 Task: In the Contact  Gianna.Nelson@cbsnewyork.com, Create email and send with subject: 'Step into the Future: Discover Our Cutting-Edge Solution', and with mail content 'Good Day,_x000D_
Embrace the power of innovation. Our disruptive solution will propel your industry forward and position you as a leader in your field._x000D_
Best Regards', attach the document: Proposal.doc and insert image: visitingcard.jpg. Below Best Regards, write Twitter and insert the URL: 'twitter.com'. Mark checkbox to create task to follow up : In 3 business days . Logged in from softage.3@softage.net
Action: Mouse moved to (61, 66)
Screenshot: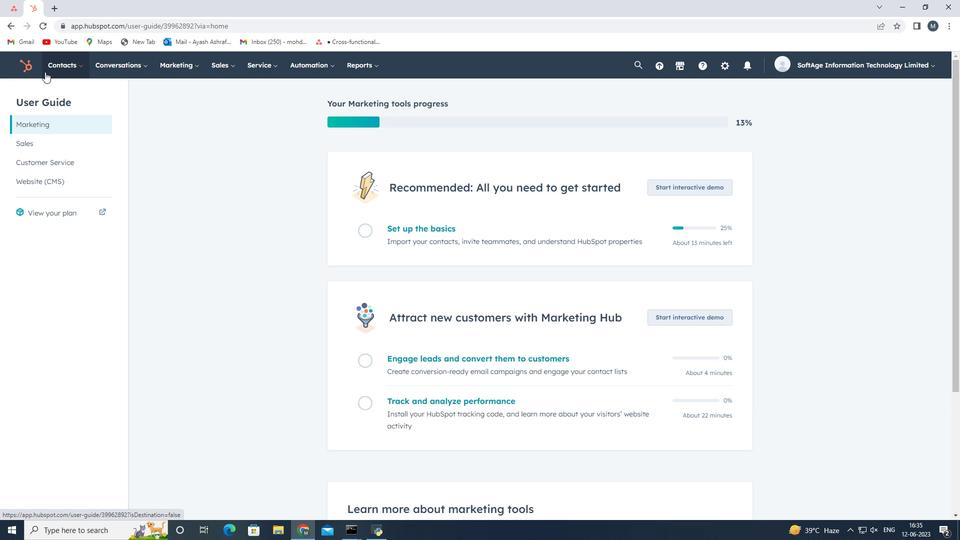
Action: Mouse pressed left at (61, 66)
Screenshot: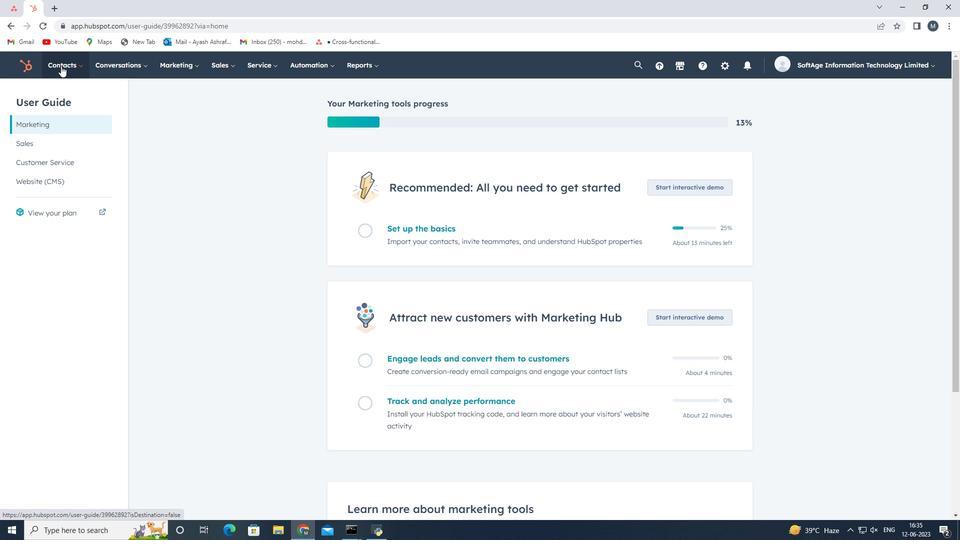 
Action: Mouse moved to (76, 93)
Screenshot: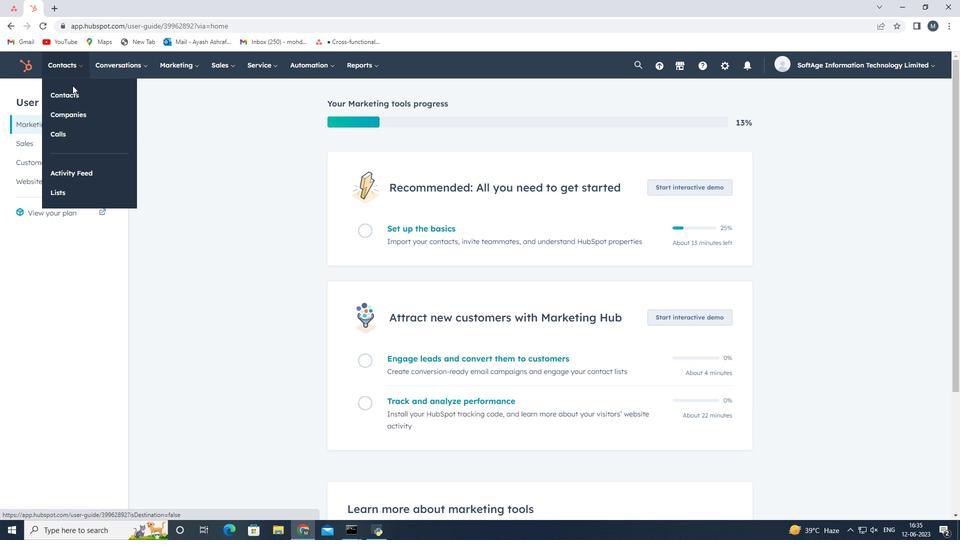 
Action: Mouse pressed left at (76, 93)
Screenshot: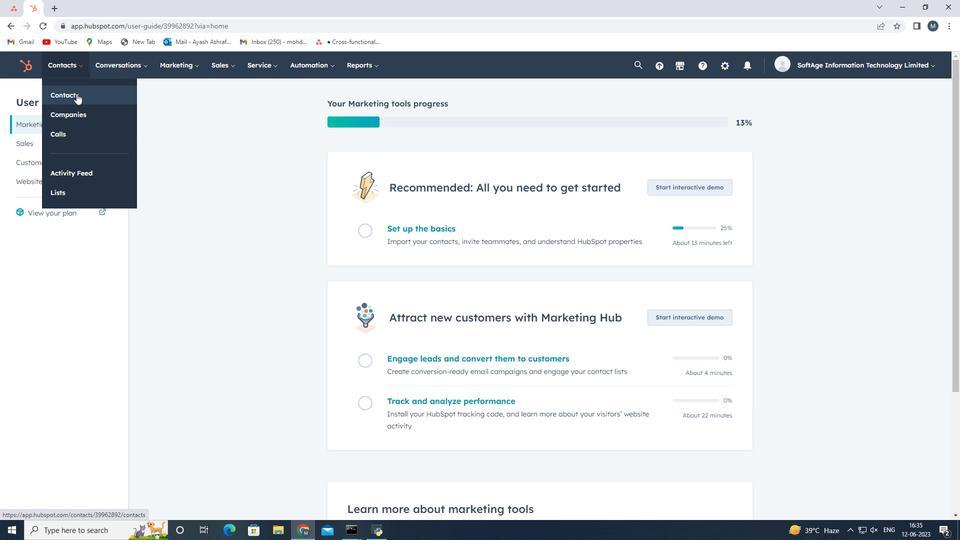 
Action: Mouse moved to (65, 179)
Screenshot: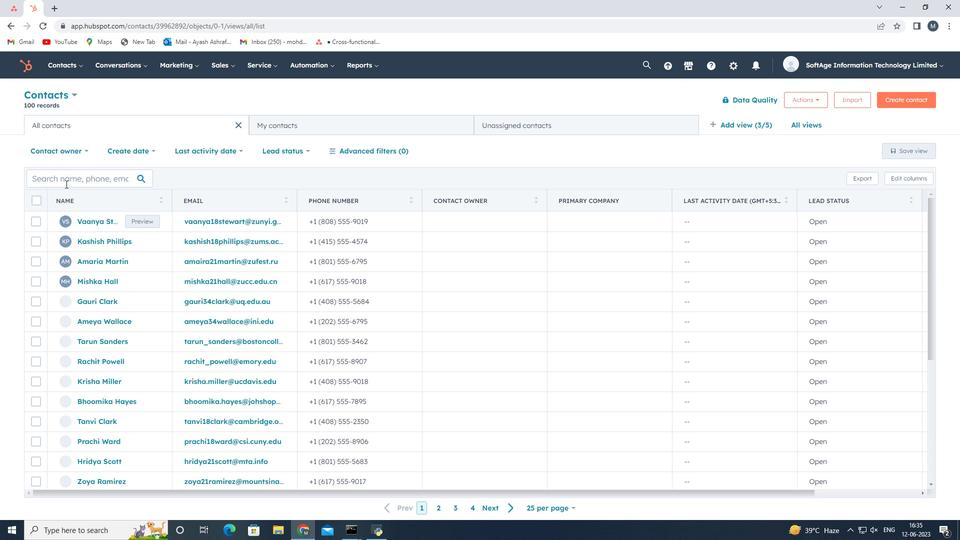 
Action: Mouse pressed left at (65, 179)
Screenshot: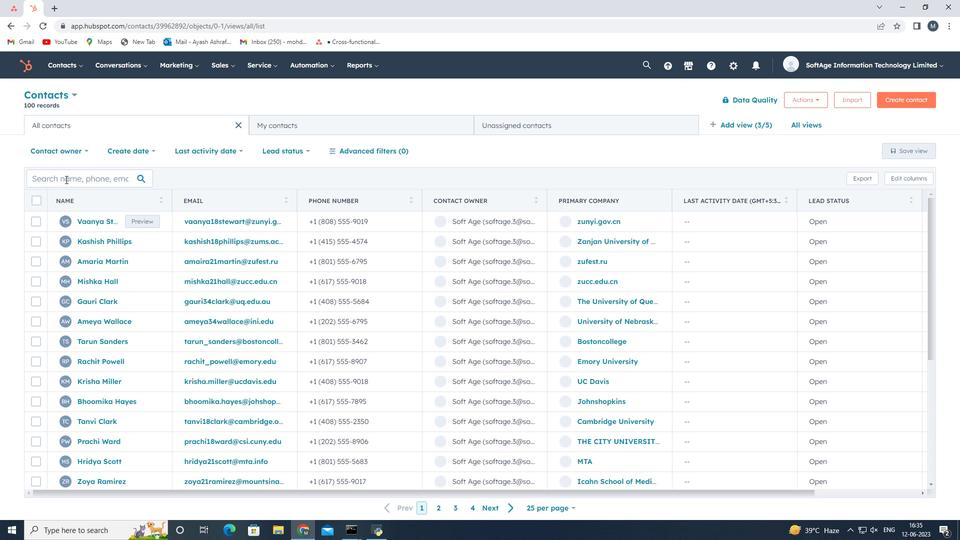 
Action: Key pressed <Key.shift>Gianna.<Key.shift>Nelson<Key.shift>@cbsnewyork.com
Screenshot: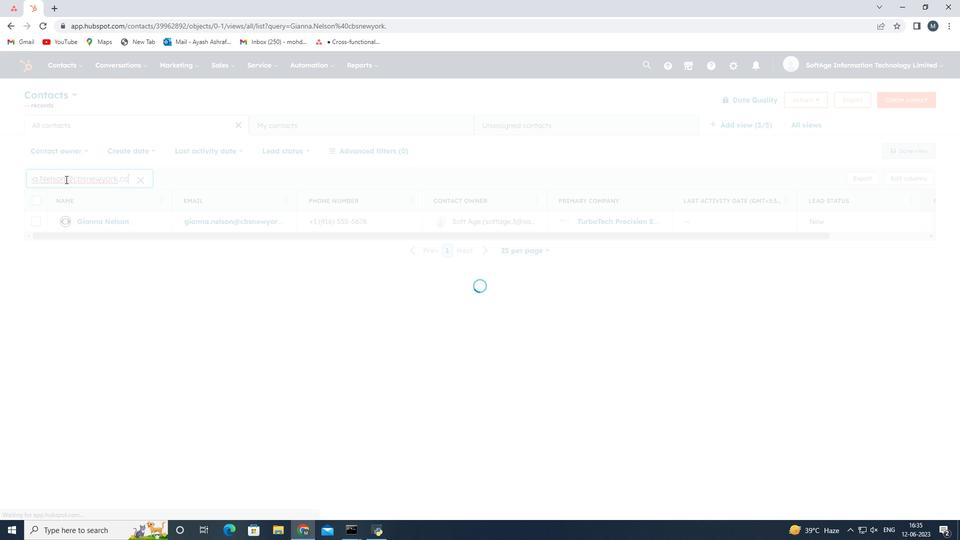 
Action: Mouse moved to (99, 225)
Screenshot: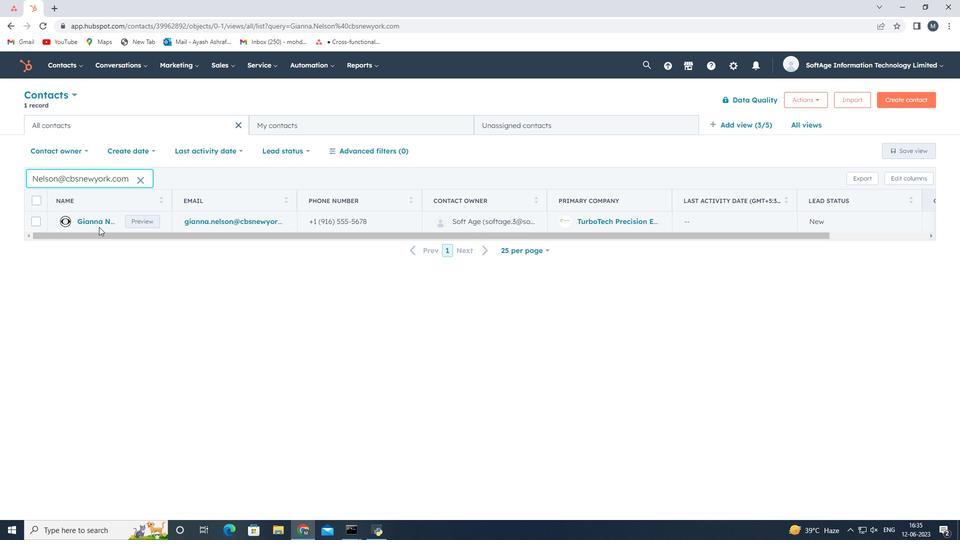 
Action: Mouse pressed left at (99, 225)
Screenshot: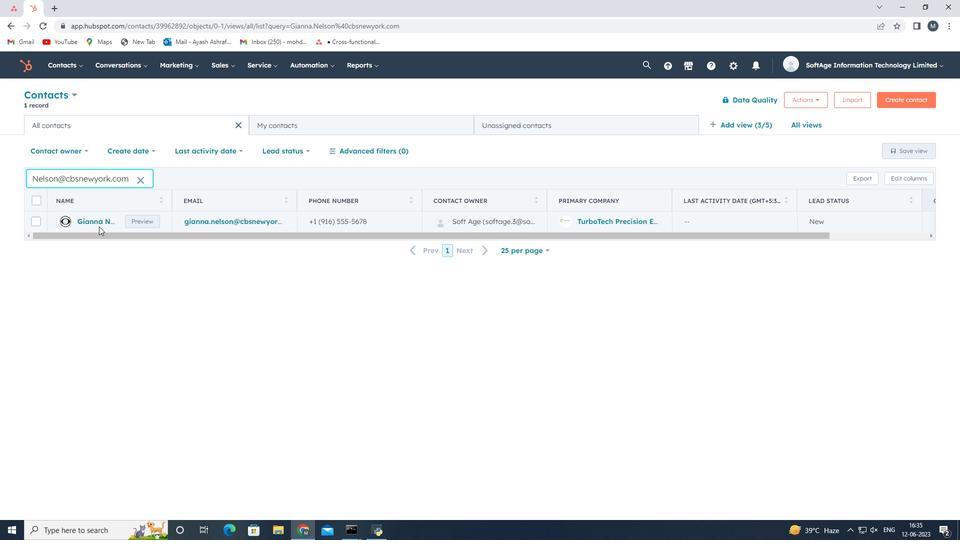 
Action: Mouse pressed left at (99, 225)
Screenshot: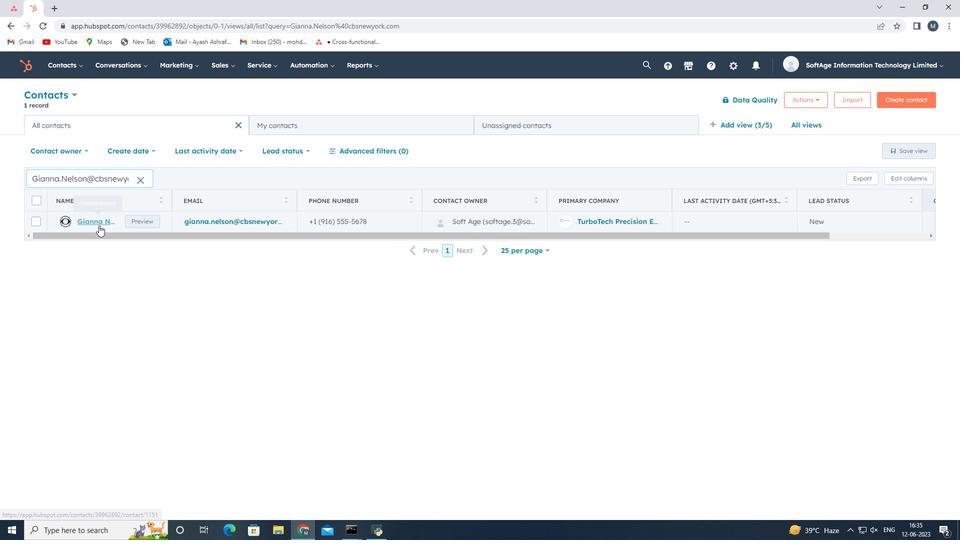 
Action: Mouse moved to (59, 183)
Screenshot: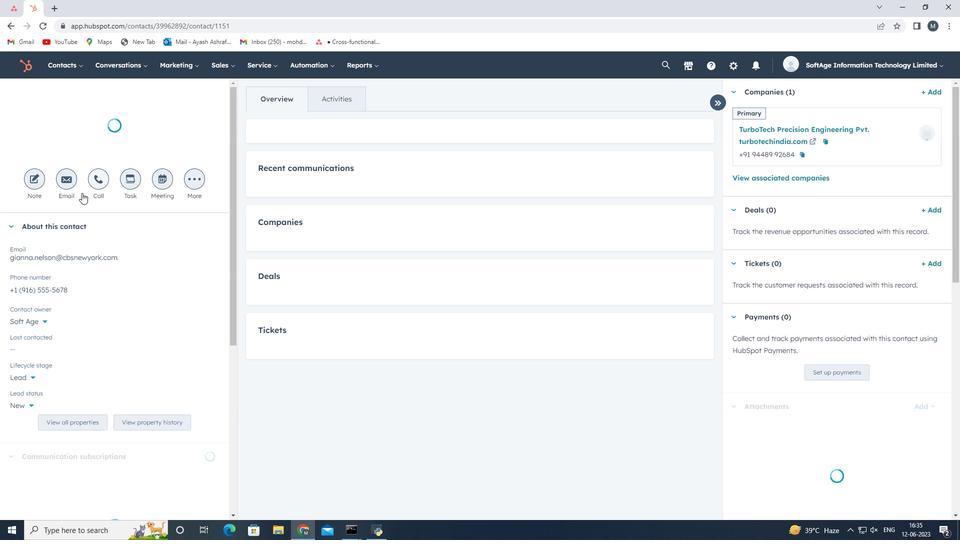
Action: Mouse pressed left at (59, 183)
Screenshot: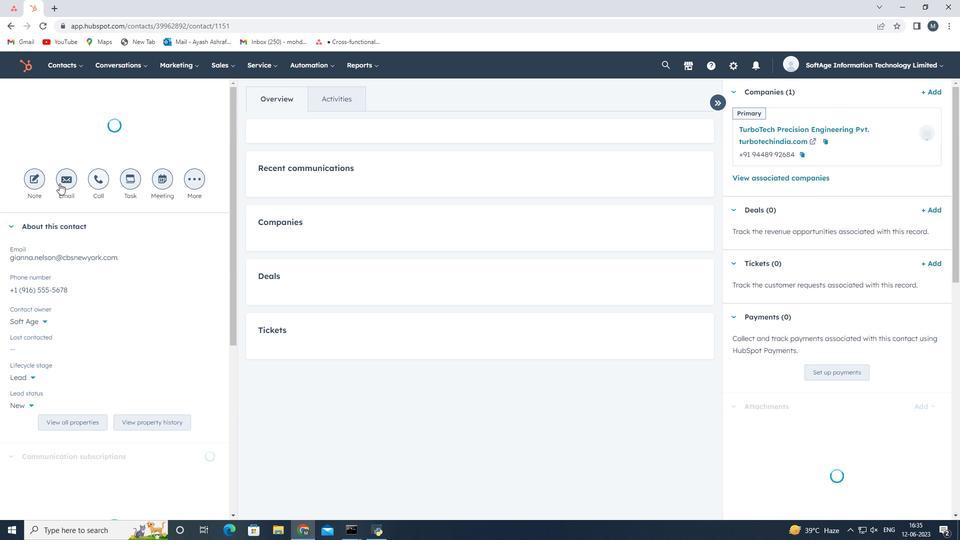 
Action: Mouse moved to (64, 195)
Screenshot: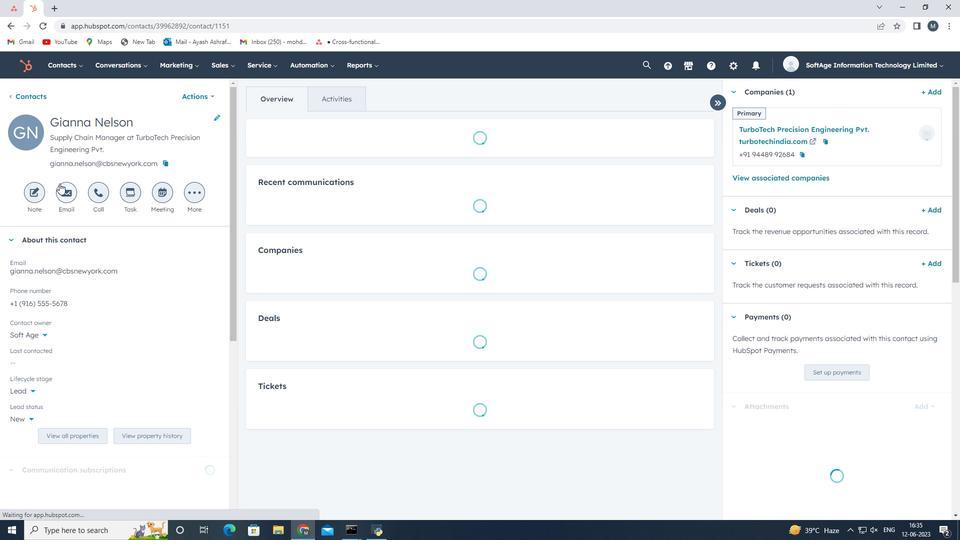 
Action: Mouse pressed left at (64, 195)
Screenshot: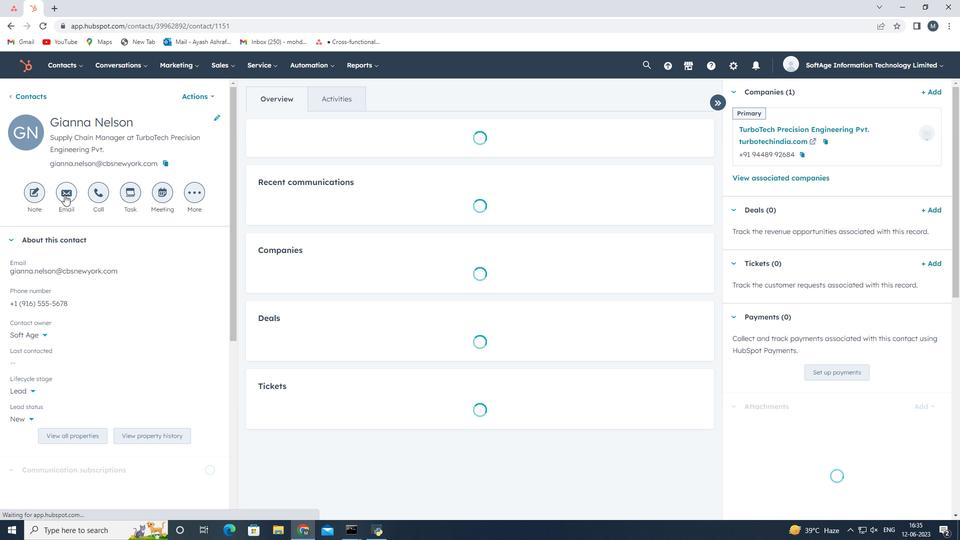 
Action: Mouse moved to (844, 322)
Screenshot: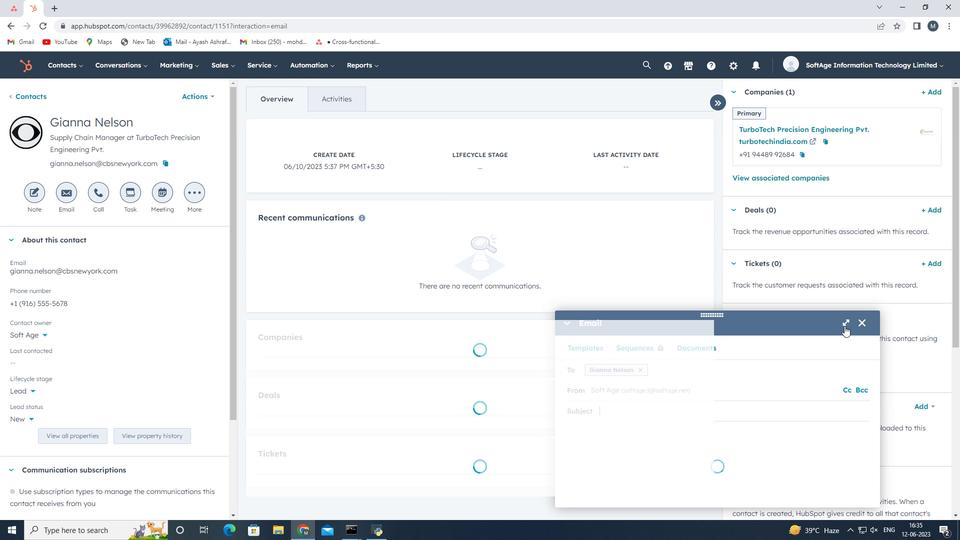 
Action: Mouse pressed left at (844, 322)
Screenshot: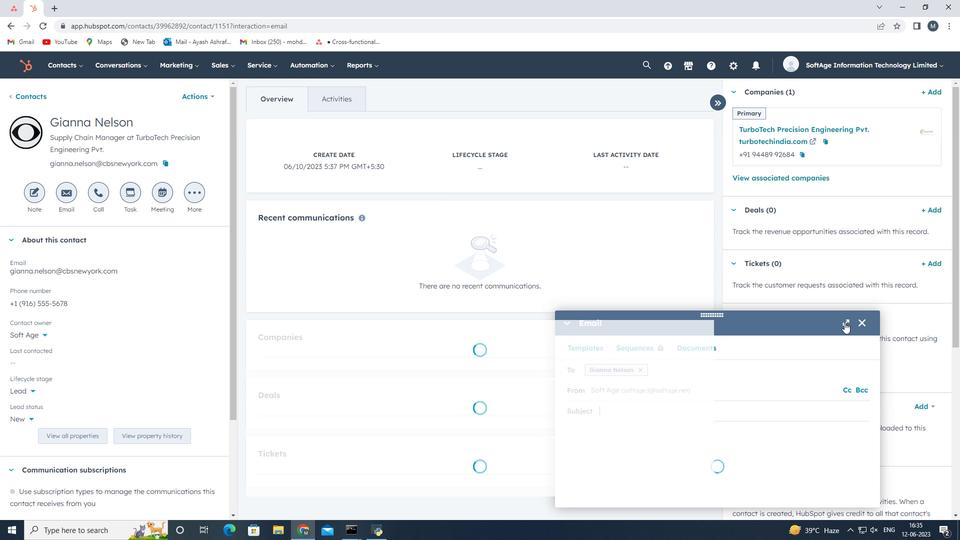 
Action: Mouse moved to (621, 339)
Screenshot: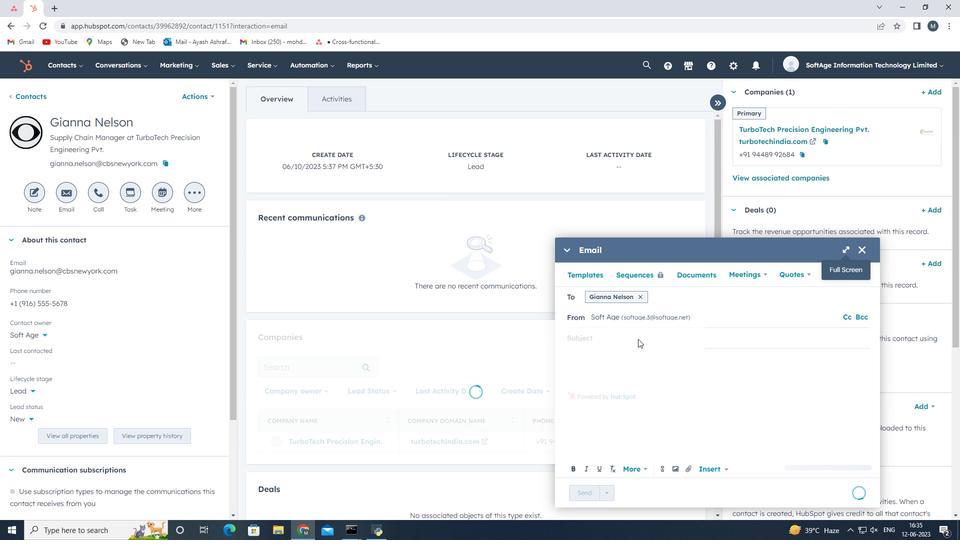 
Action: Mouse pressed left at (621, 339)
Screenshot: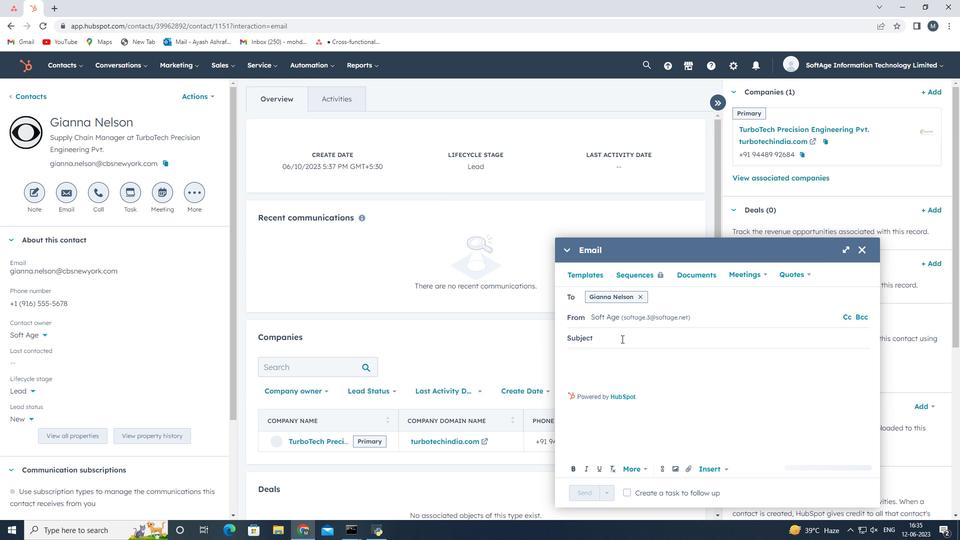 
Action: Key pressed <Key.shift><Key.shift>Step<Key.space>into<Key.space>the<Key.space><Key.shift>Future<Key.shift_r><Key.shift_r><Key.shift_r>:<Key.space><Key.shift>Discover<Key.space><Key.shift>Our<Key.space><Key.shift>Cuttinf<Key.backspace>g<Key.space><Key.backspace>-<Key.shift>Edge<Key.space><Key.shift>Solution
Screenshot: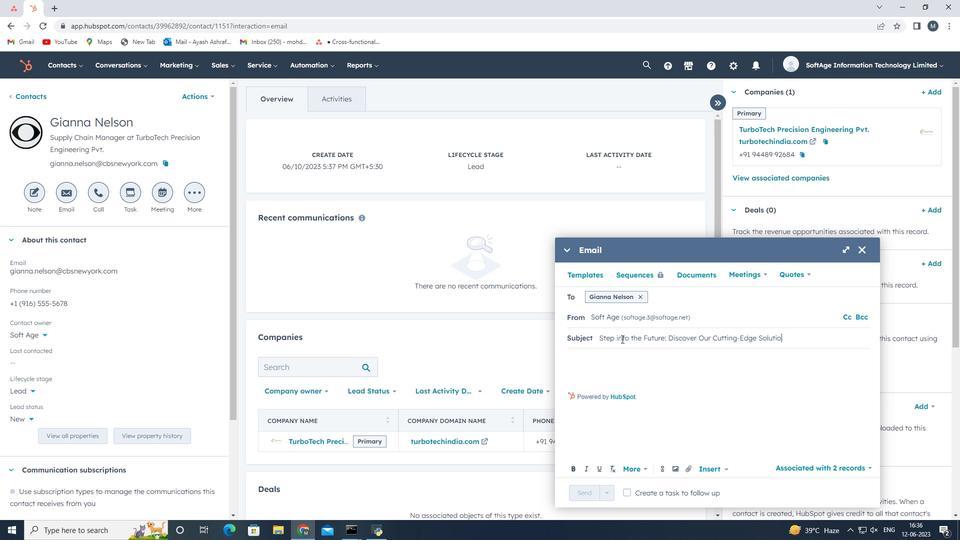 
Action: Mouse moved to (601, 357)
Screenshot: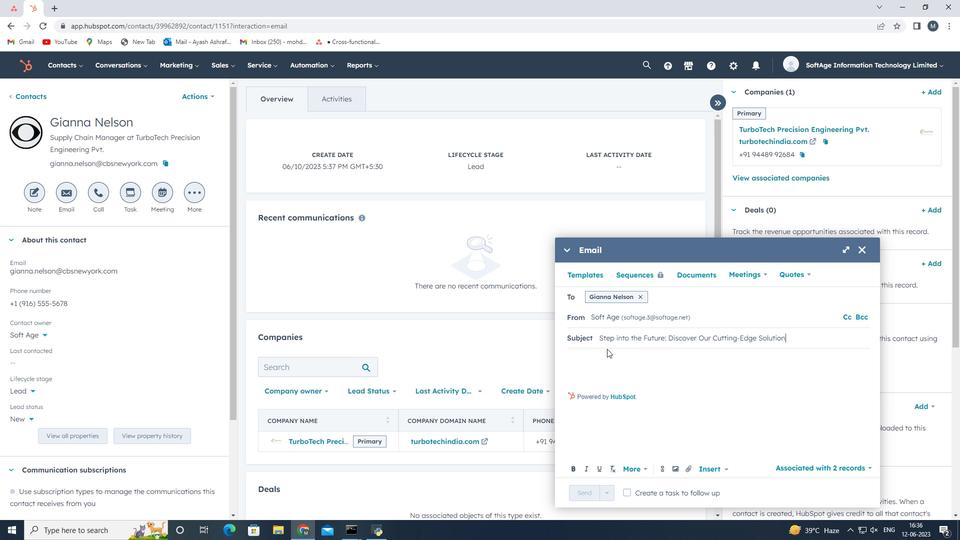 
Action: Mouse pressed left at (601, 357)
Screenshot: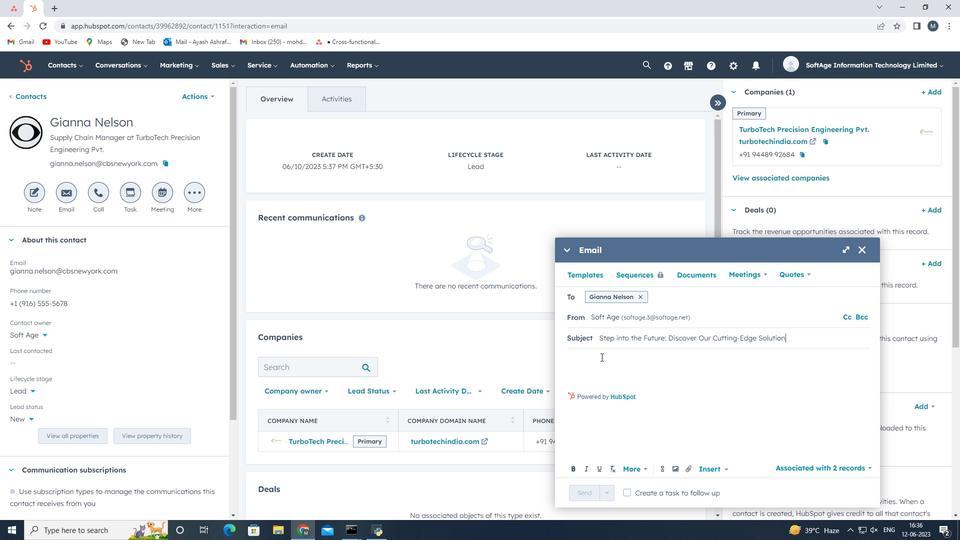 
Action: Key pressed <Key.shift><Key.shift><Key.shift><Key.shift>Good<Key.space><Key.shift>Day,<Key.enter><Key.shift><Key.shift><Key.shift><Key.shift><Key.shift>Embrance<Key.space>the<Key.space>ower<Key.space>
Screenshot: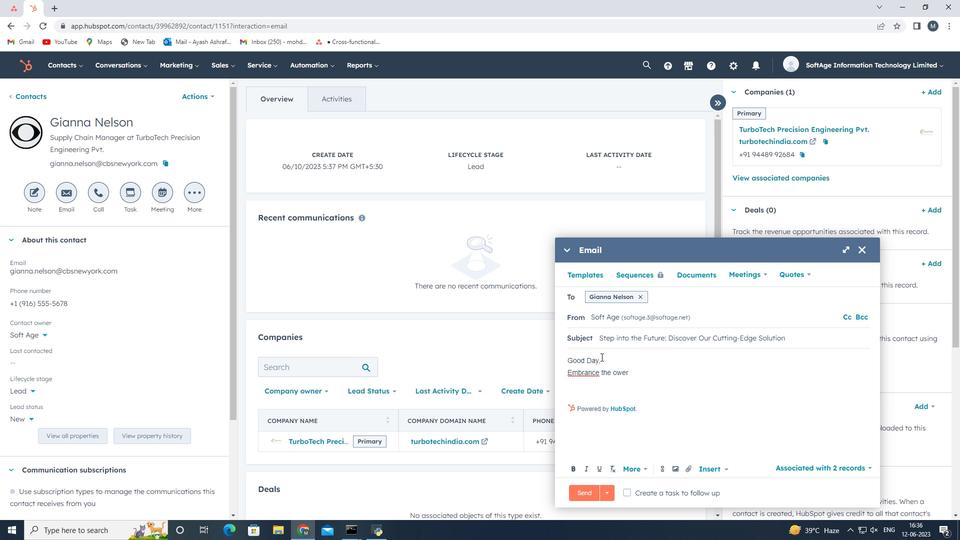 
Action: Mouse moved to (589, 372)
Screenshot: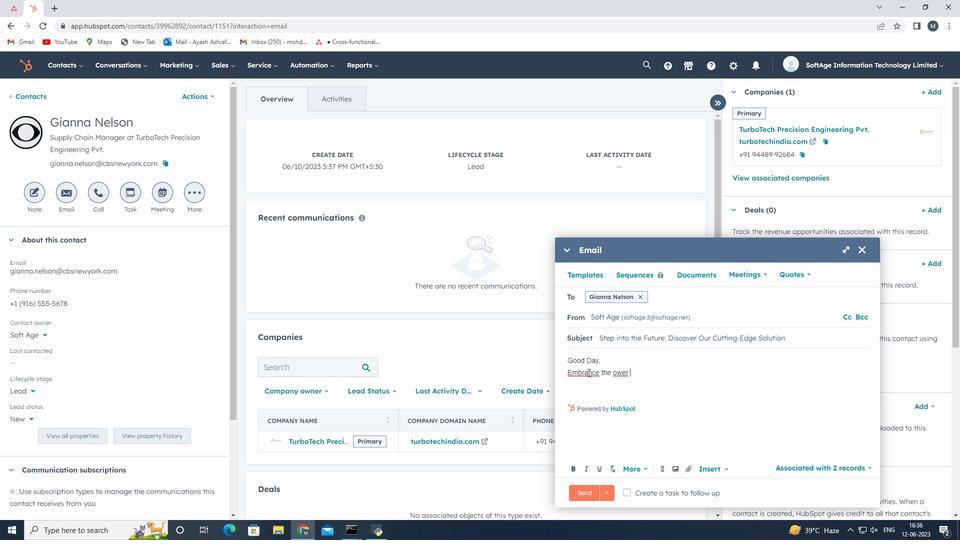 
Action: Mouse pressed left at (589, 372)
Screenshot: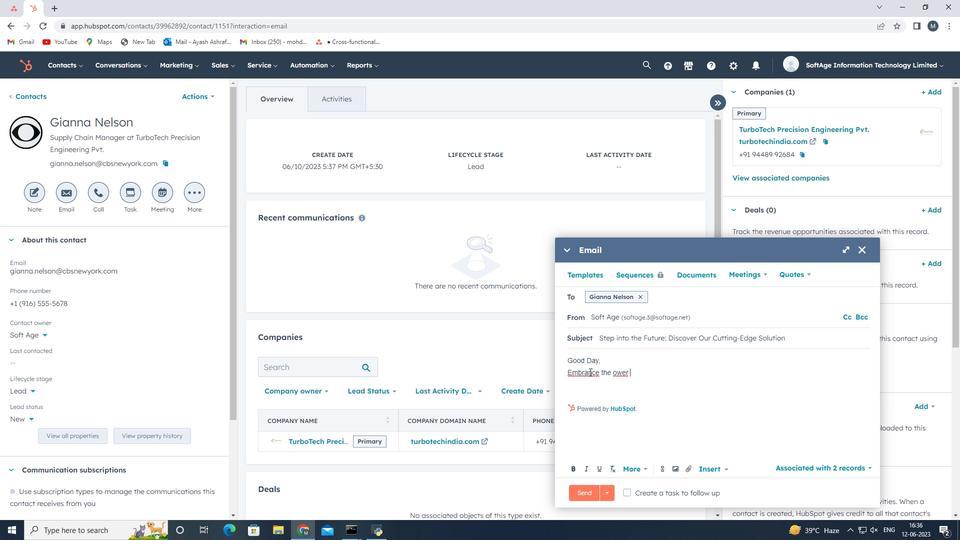 
Action: Mouse moved to (617, 386)
Screenshot: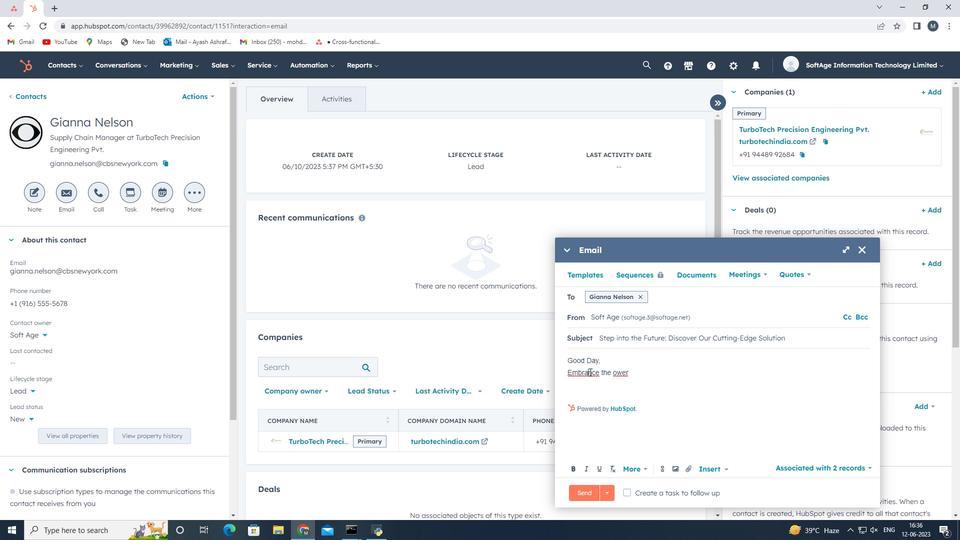 
Action: Key pressed <Key.right><Key.backspace>
Screenshot: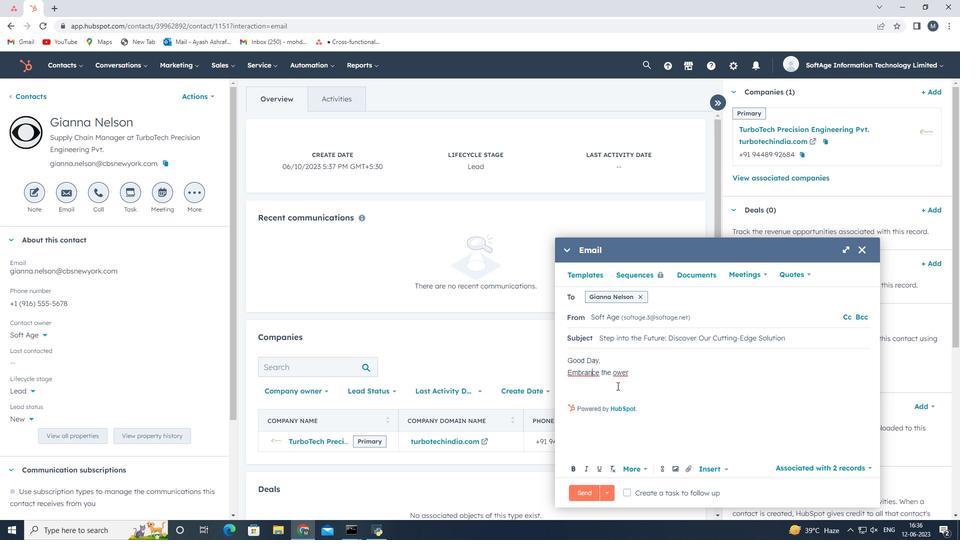 
Action: Mouse moved to (612, 372)
Screenshot: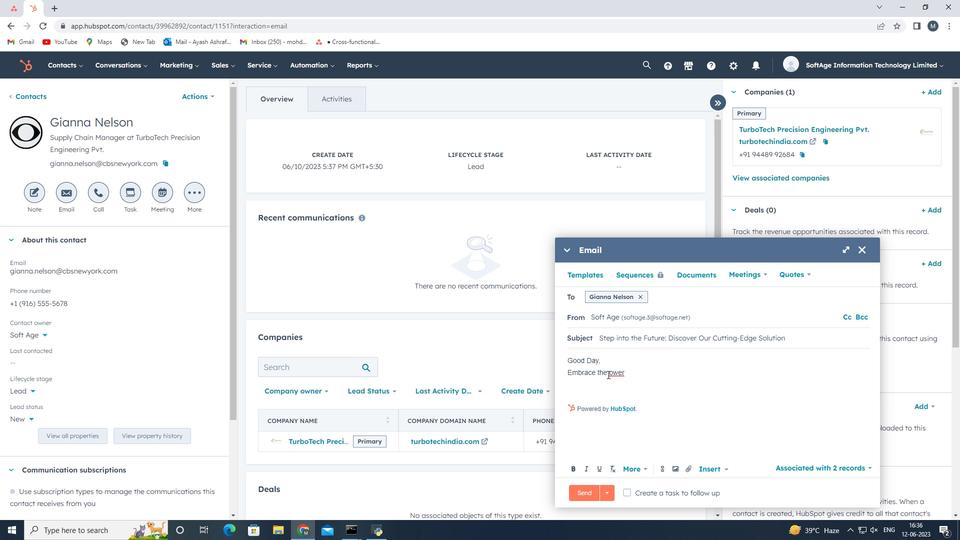 
Action: Mouse pressed left at (612, 372)
Screenshot: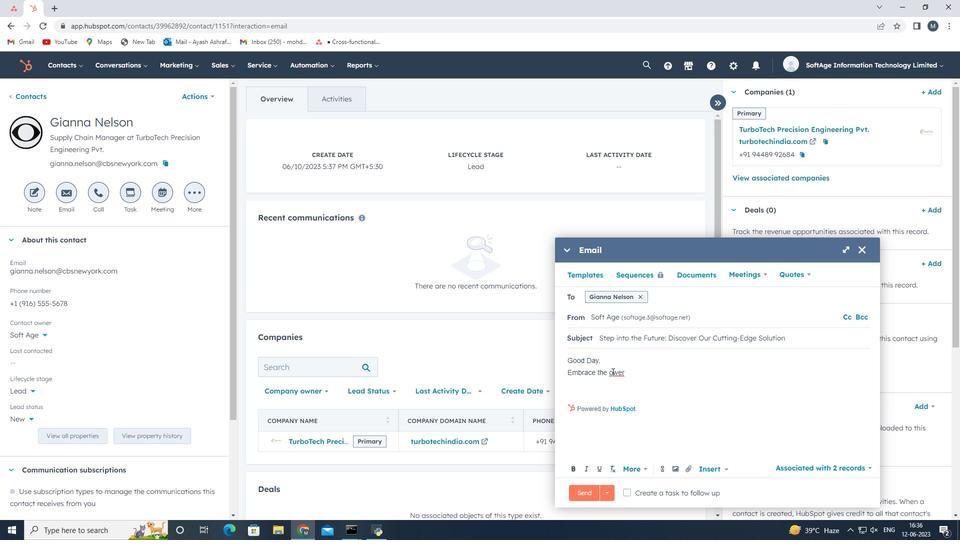 
Action: Mouse moved to (615, 381)
Screenshot: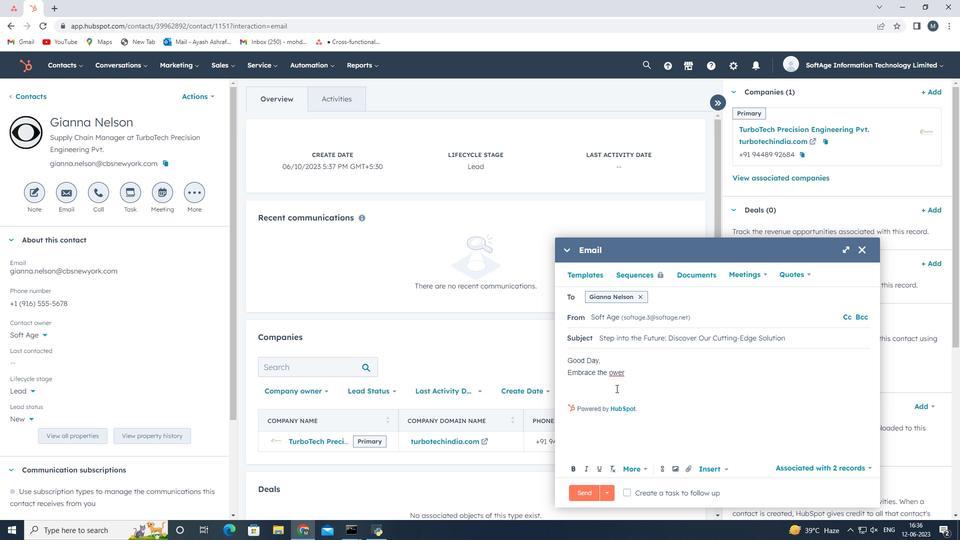 
Action: Key pressed <Key.left>p<Key.right><Key.right><Key.right><Key.right><Key.space>of<Key.space>innovation.<Key.space><Key.shift>Our<Key.space><Key.shift>Dis<Key.backspace><Key.backspace><Key.backspace>sisruptive<Key.space>solution<Key.space>will<Key.space>propel<Key.space>your<Key.space>industry<Key.space>forward<Key.space>and<Key.space>position<Key.space>you<Key.space>as<Key.space>a<Key.space>leader<Key.space>in<Key.space>yor<Key.space><Key.backspace><Key.backspace>ur<Key.space>field.
Screenshot: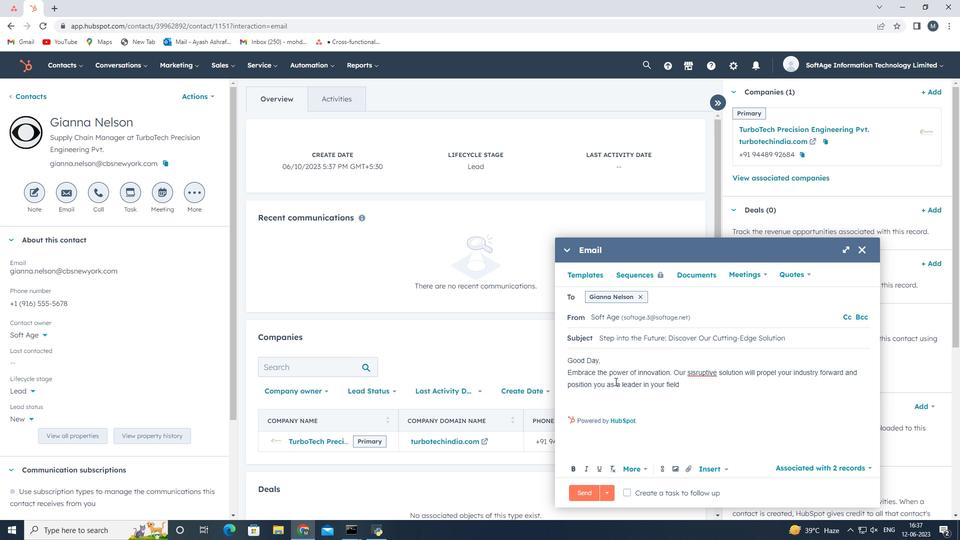 
Action: Mouse moved to (689, 373)
Screenshot: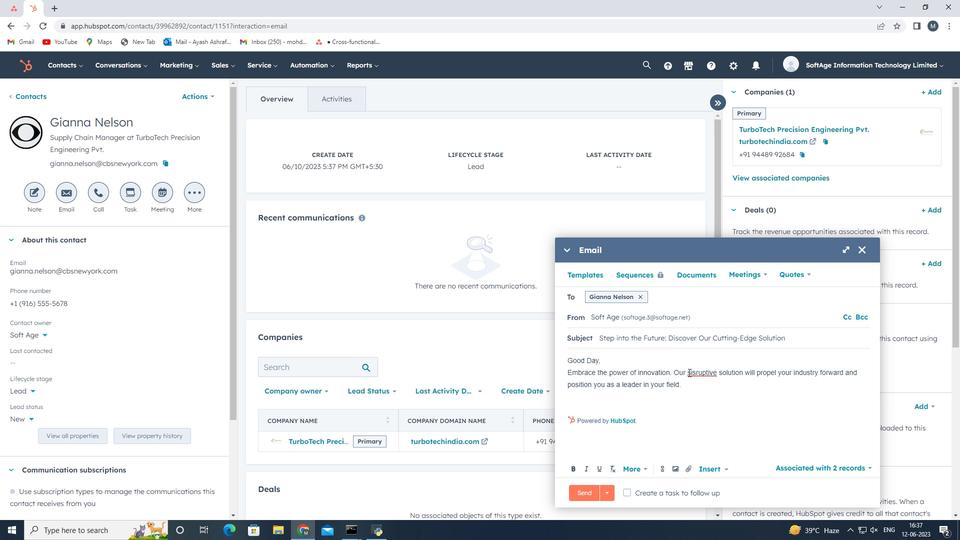 
Action: Mouse pressed left at (689, 373)
Screenshot: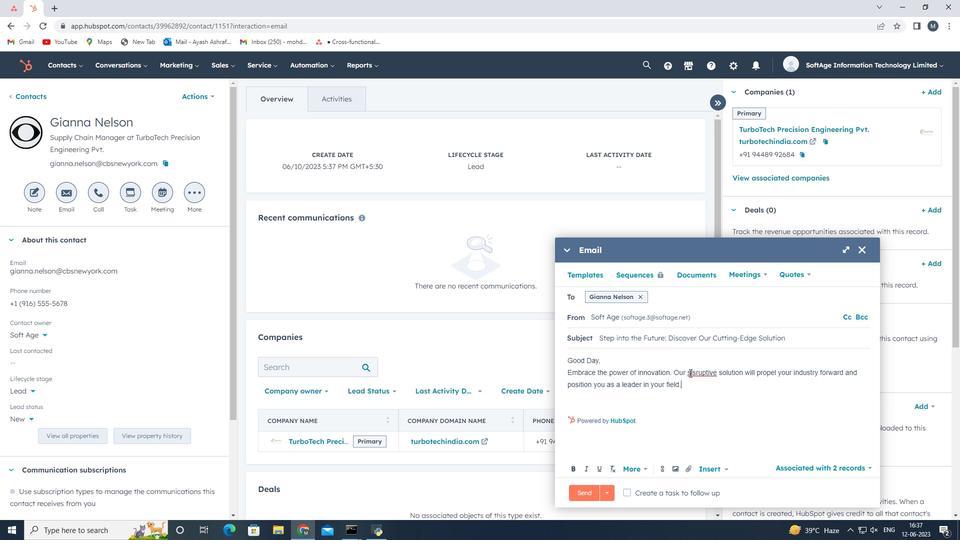 
Action: Mouse moved to (679, 385)
Screenshot: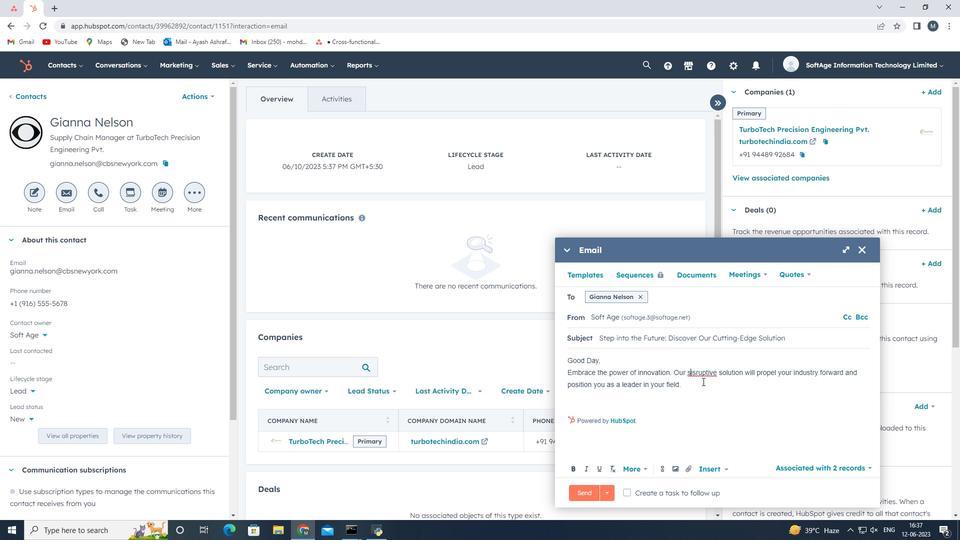 
Action: Key pressed <Key.backspace>d
Screenshot: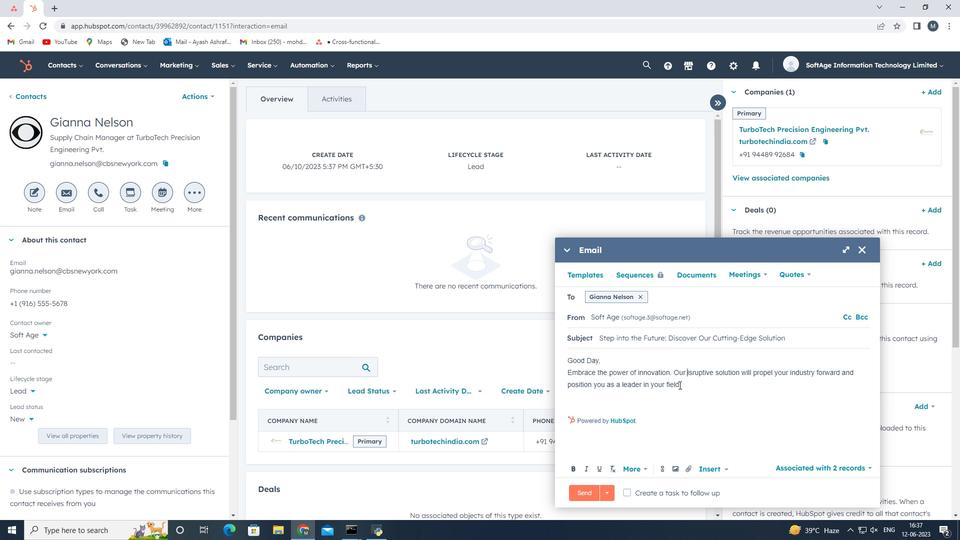 
Action: Mouse moved to (684, 383)
Screenshot: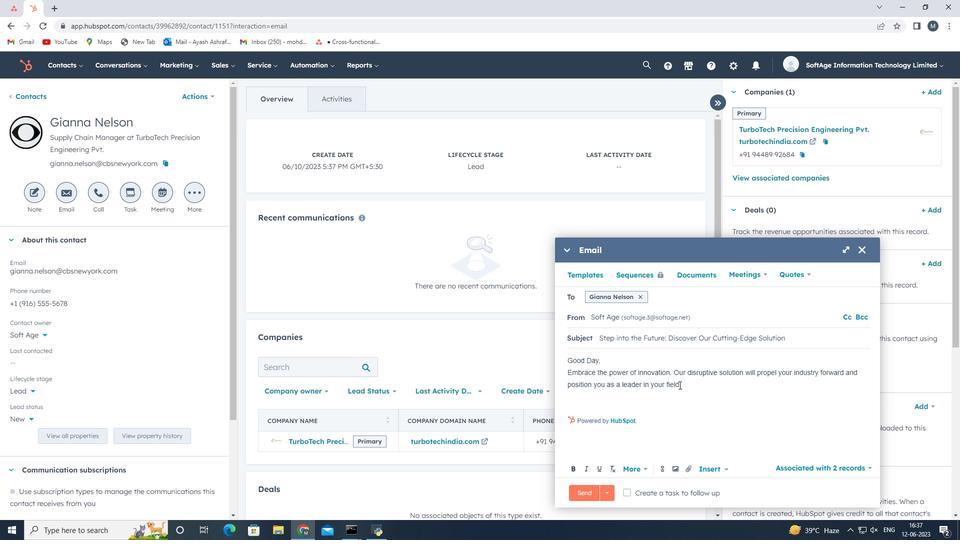 
Action: Mouse pressed left at (684, 383)
Screenshot: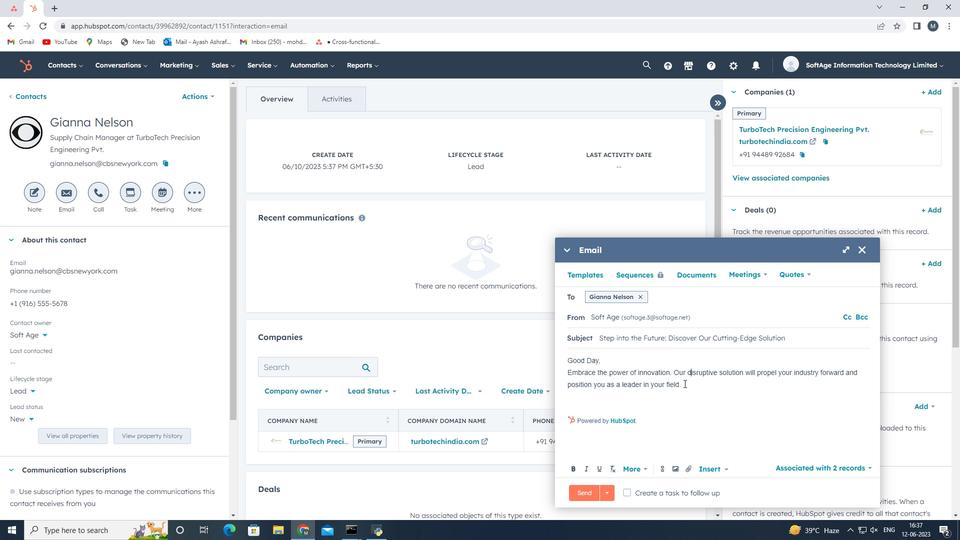 
Action: Key pressed <Key.enter><Key.enter><Key.shift>Best<Key.space><Key.shift>Regards<Key.enter>
Screenshot: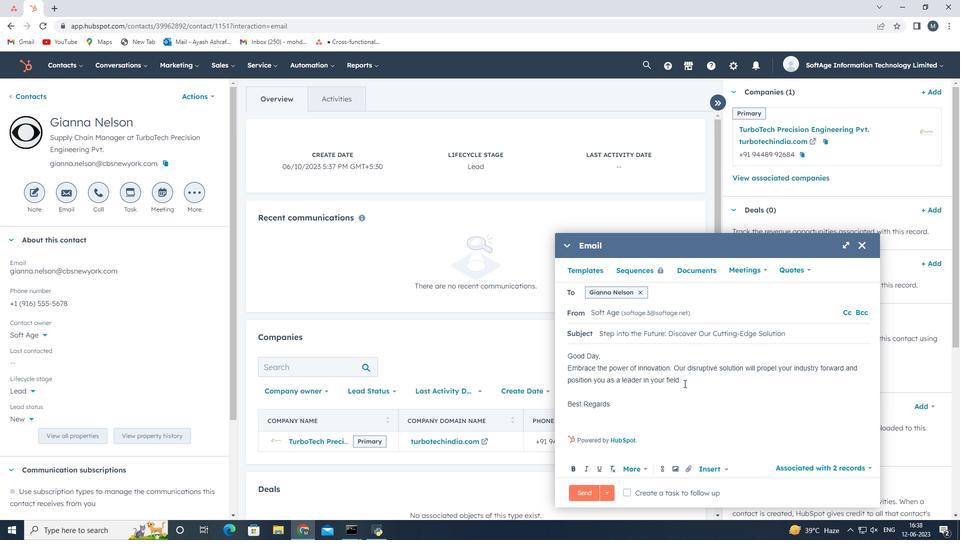 
Action: Mouse moved to (662, 469)
Screenshot: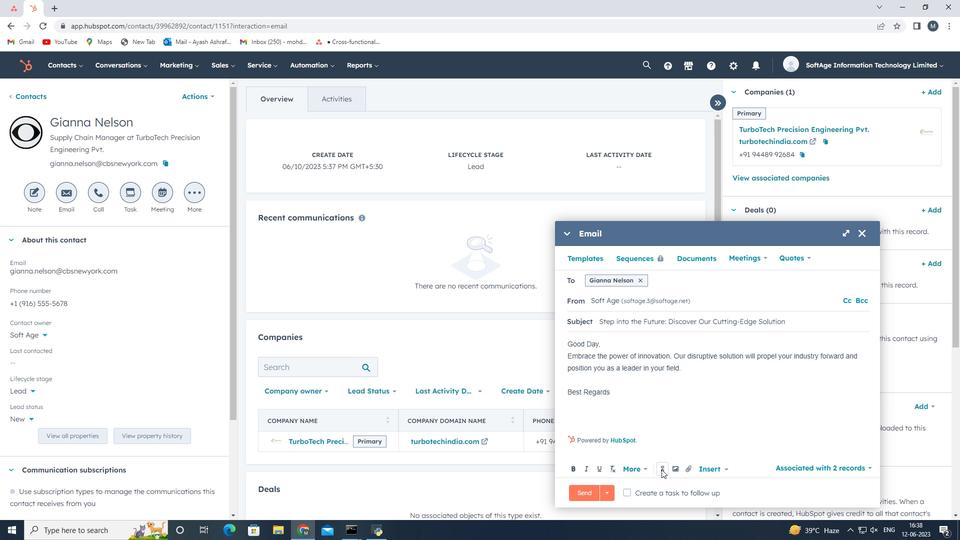 
Action: Mouse pressed left at (662, 469)
Screenshot: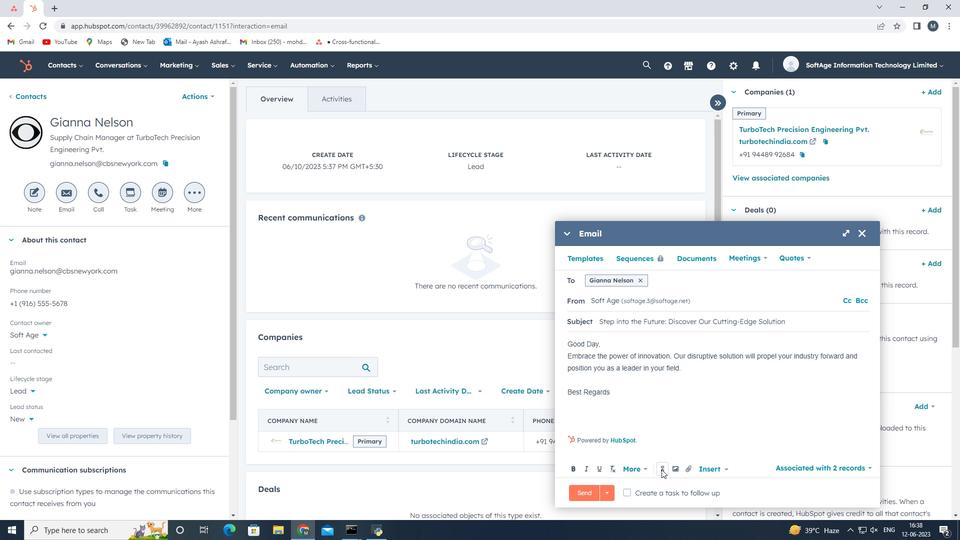 
Action: Mouse moved to (693, 350)
Screenshot: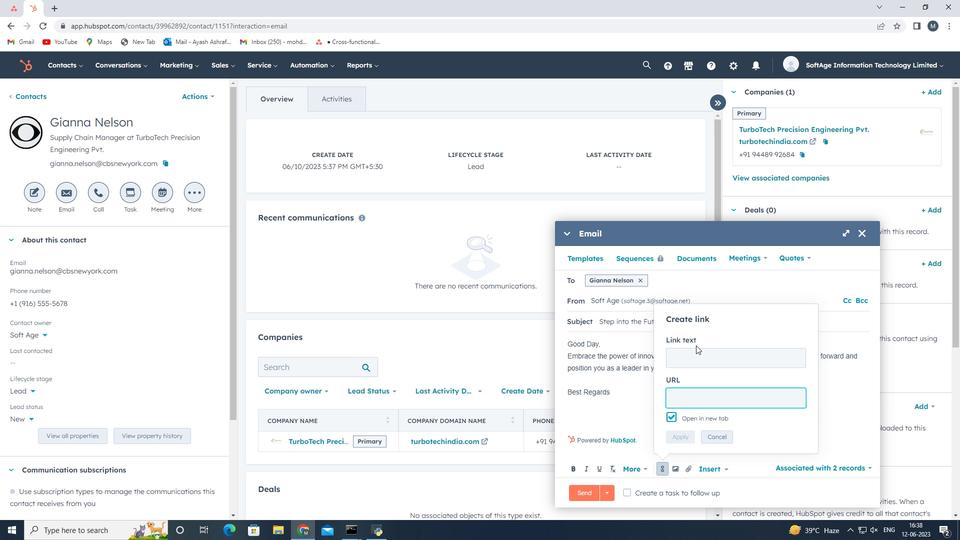 
Action: Mouse pressed left at (693, 350)
Screenshot: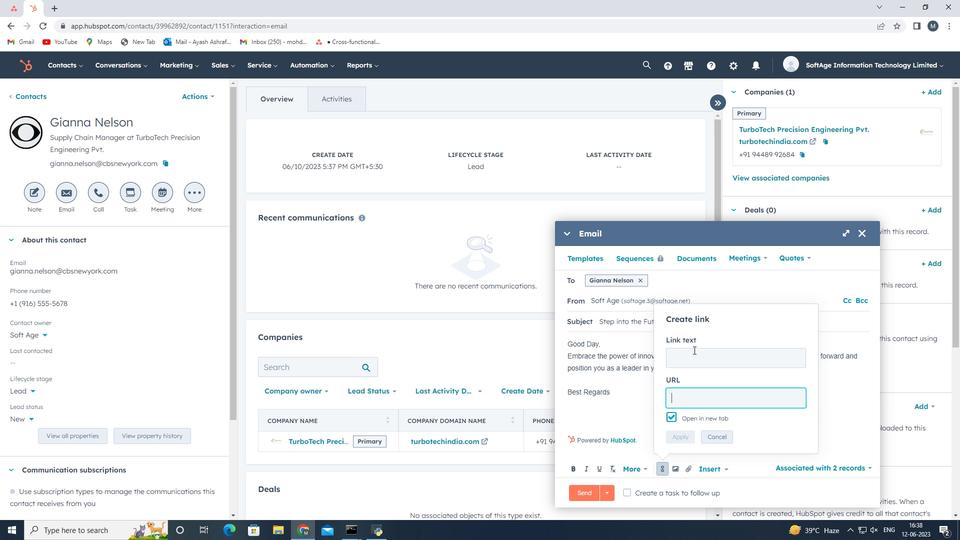 
Action: Key pressed <Key.shift><Key.shift><Key.shift><Key.shift><Key.shift><Key.shift><Key.shift><Key.shift><Key.shift><Key.shift><Key.shift><Key.shift><Key.shift><Key.shift><Key.shift><Key.shift><Key.shift><Key.shift>Twitter
Screenshot: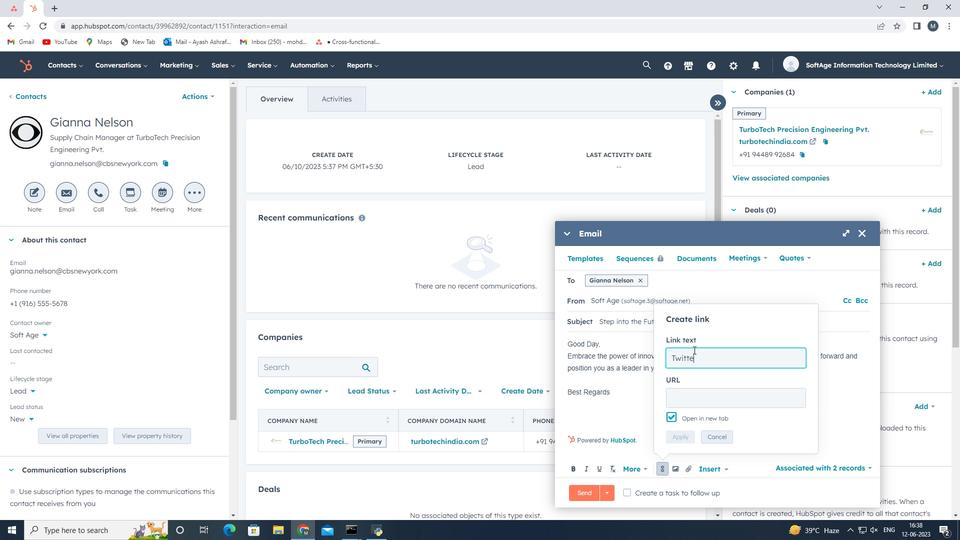 
Action: Mouse moved to (689, 405)
Screenshot: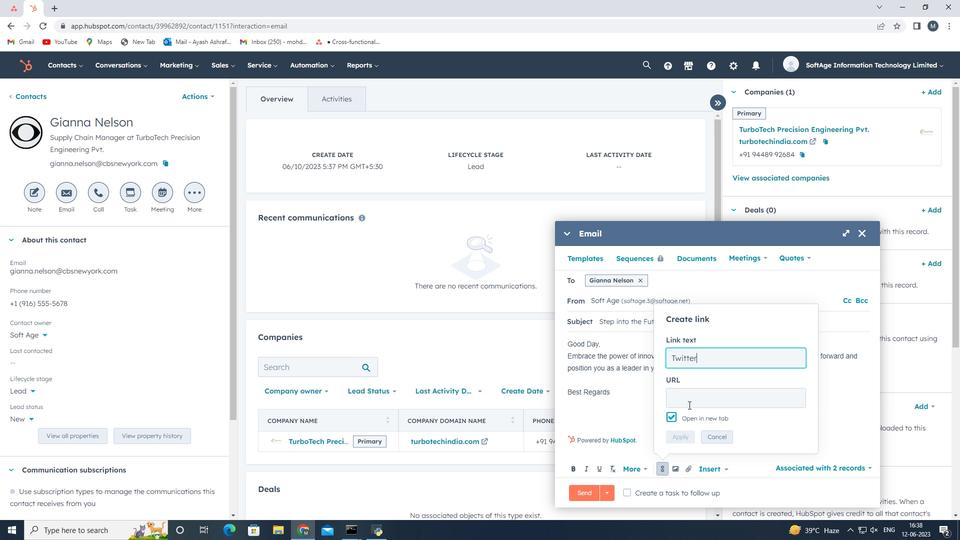 
Action: Mouse pressed left at (689, 405)
Screenshot: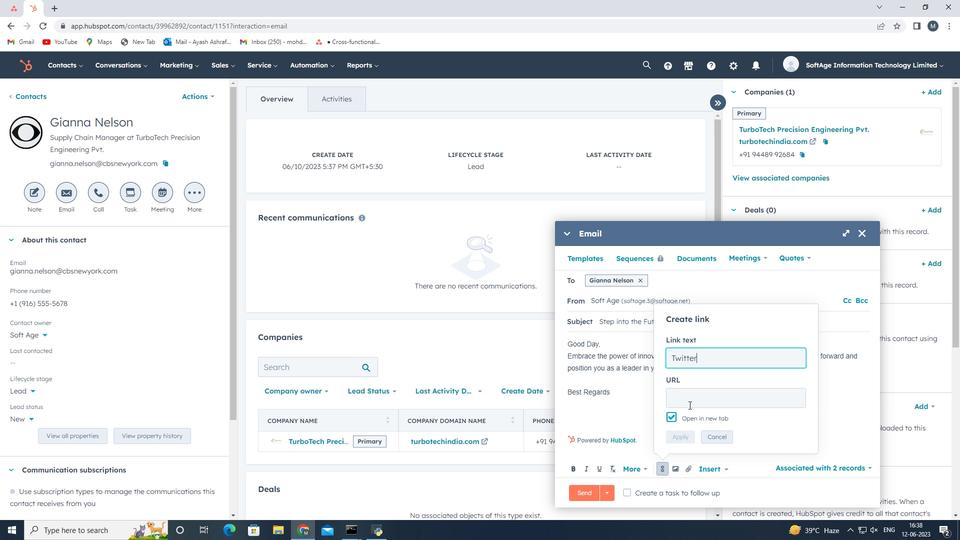 
Action: Key pressed iet<Key.backspace><Key.backspace><Key.backspace>twitter.com
Screenshot: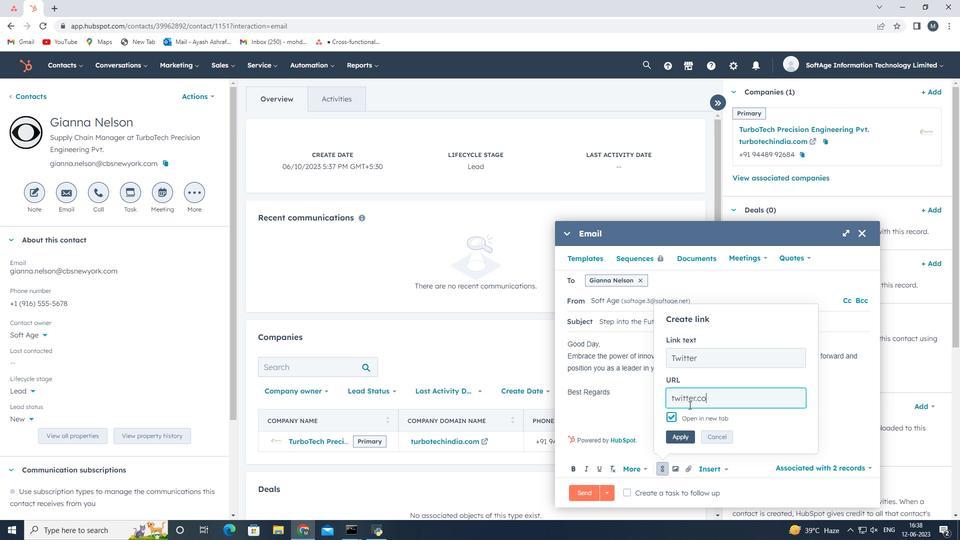 
Action: Mouse moved to (672, 437)
Screenshot: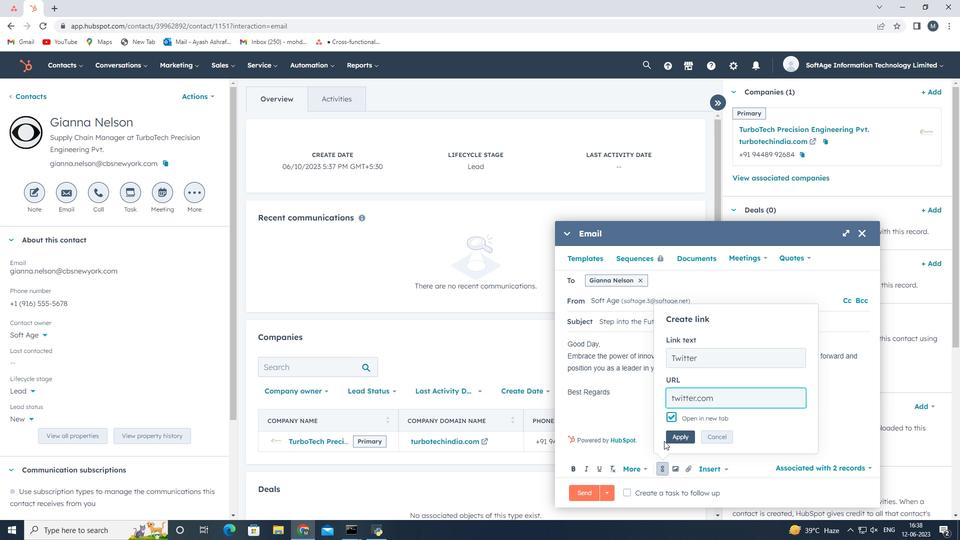 
Action: Mouse pressed left at (672, 437)
Screenshot: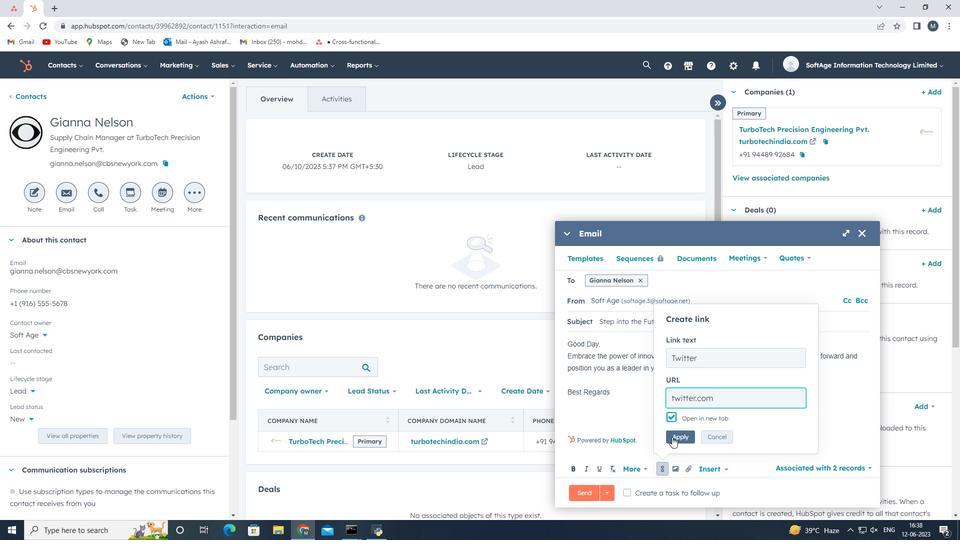 
Action: Mouse moved to (620, 425)
Screenshot: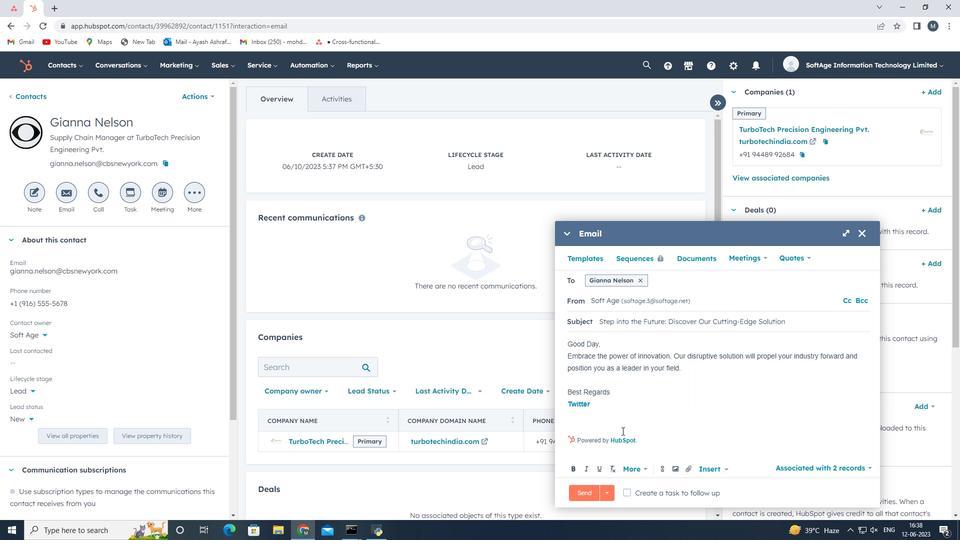 
Action: Key pressed <Key.enter><Key.enter>
Screenshot: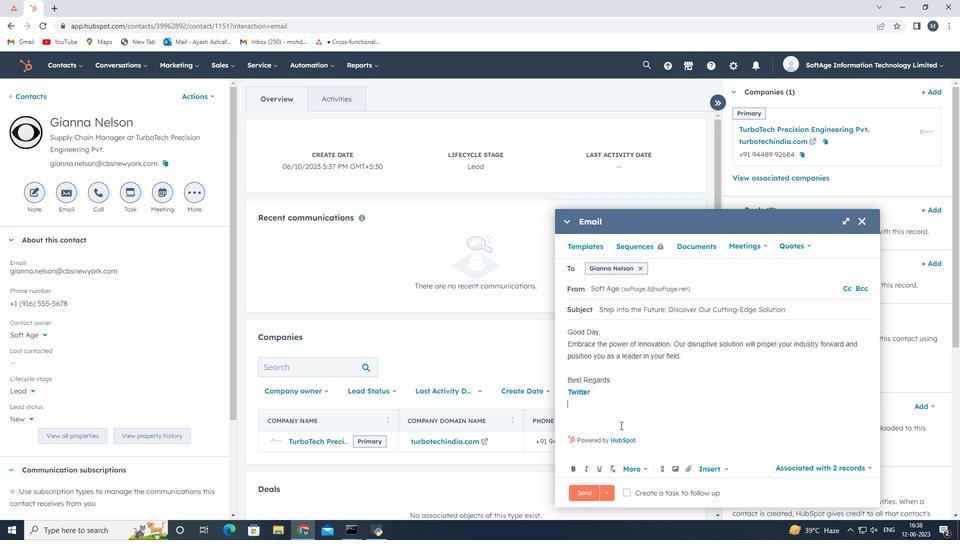 
Action: Mouse moved to (690, 468)
Screenshot: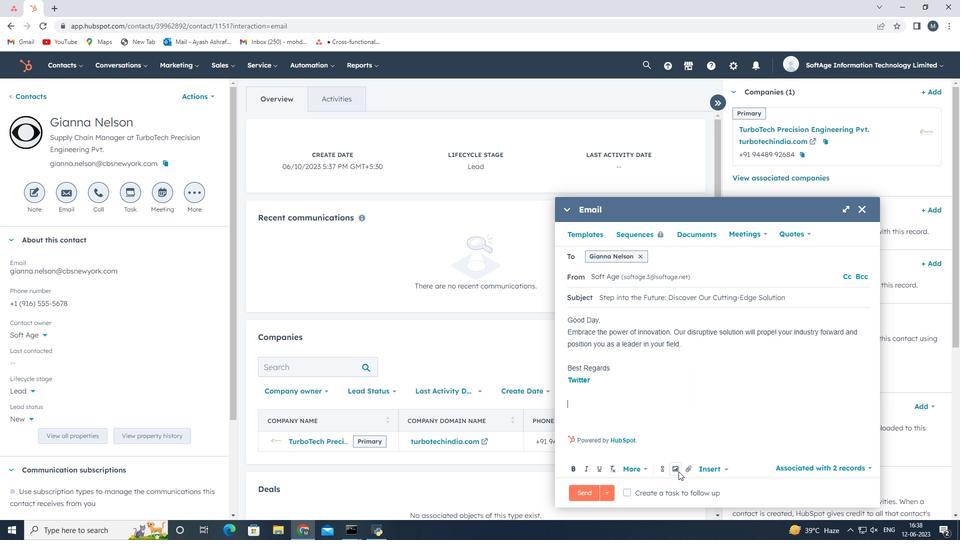 
Action: Mouse pressed left at (690, 468)
Screenshot: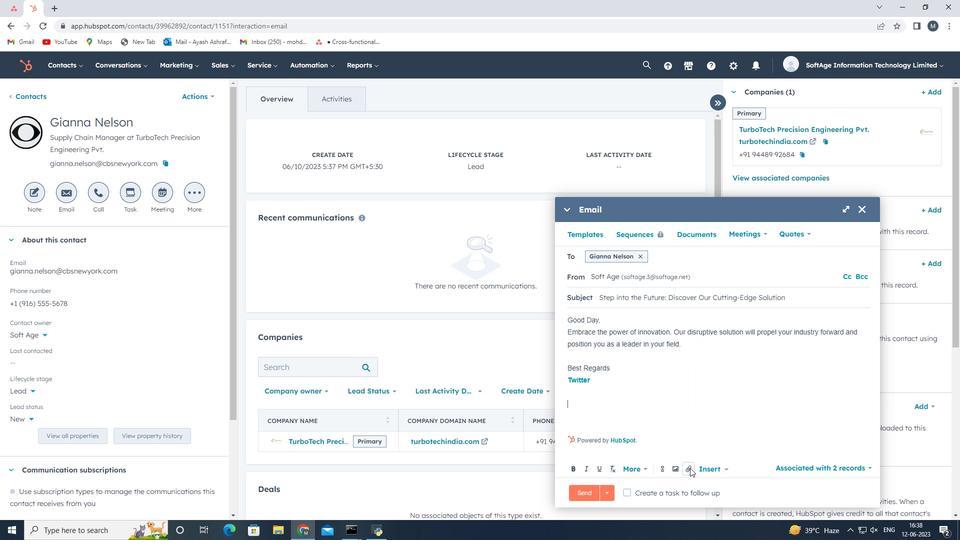 
Action: Mouse moved to (707, 441)
Screenshot: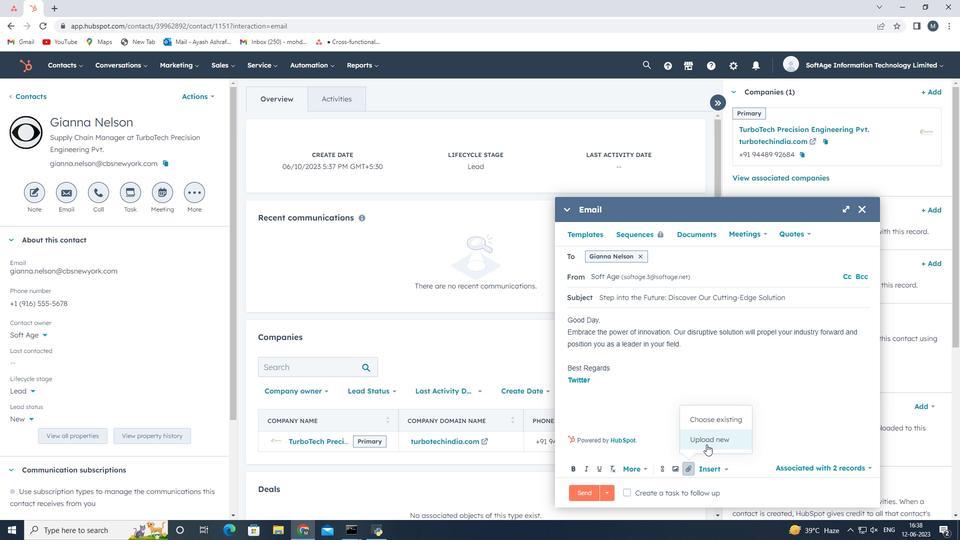 
Action: Mouse pressed left at (707, 441)
Screenshot: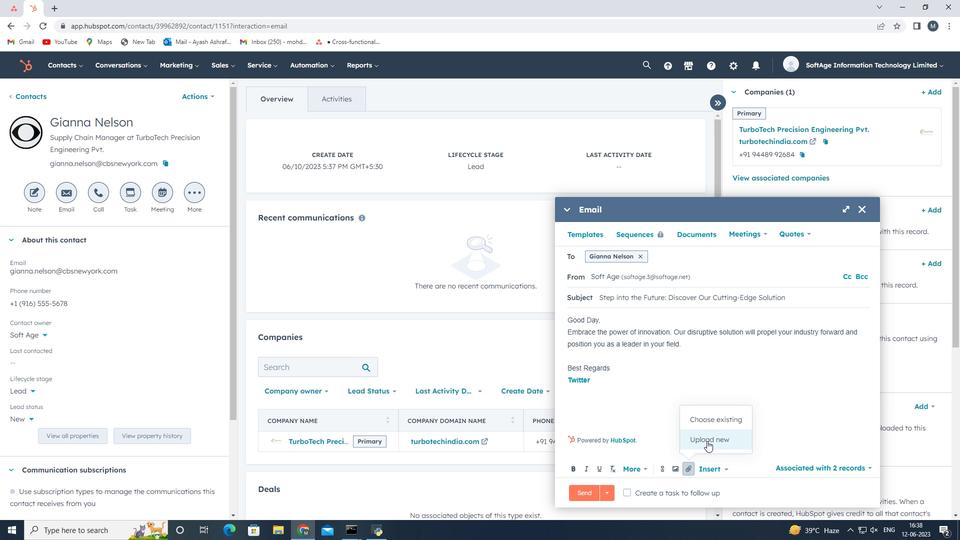 
Action: Mouse moved to (165, 99)
Screenshot: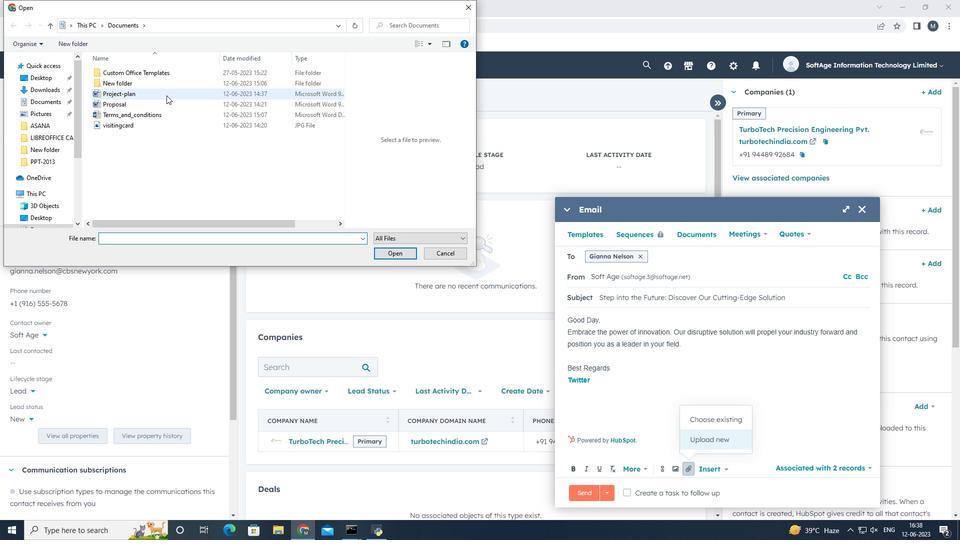 
Action: Mouse pressed left at (165, 99)
Screenshot: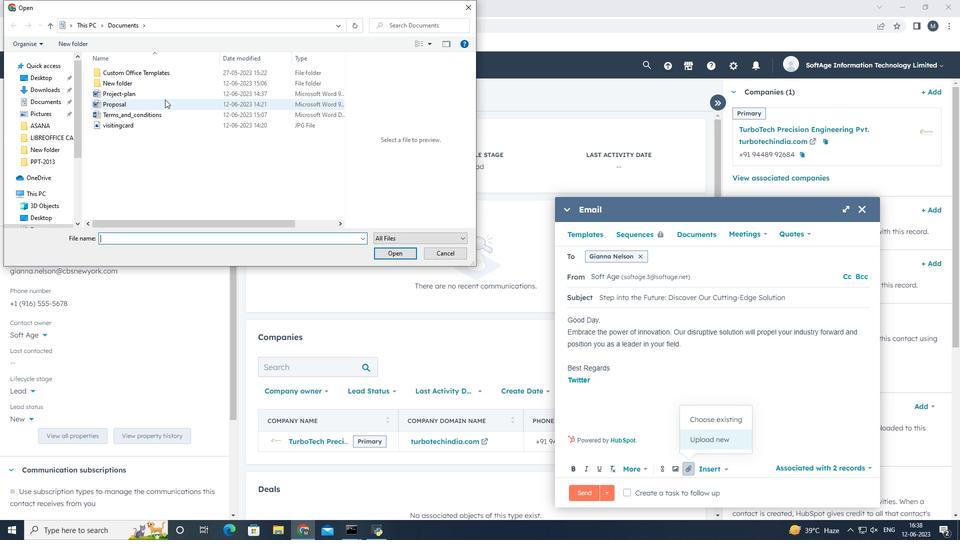 
Action: Mouse moved to (390, 249)
Screenshot: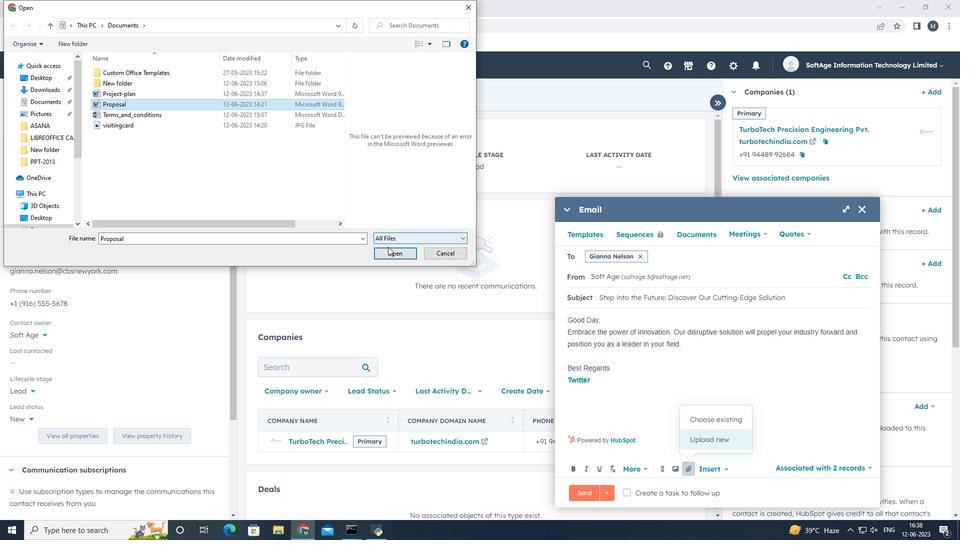 
Action: Mouse pressed left at (390, 249)
Screenshot: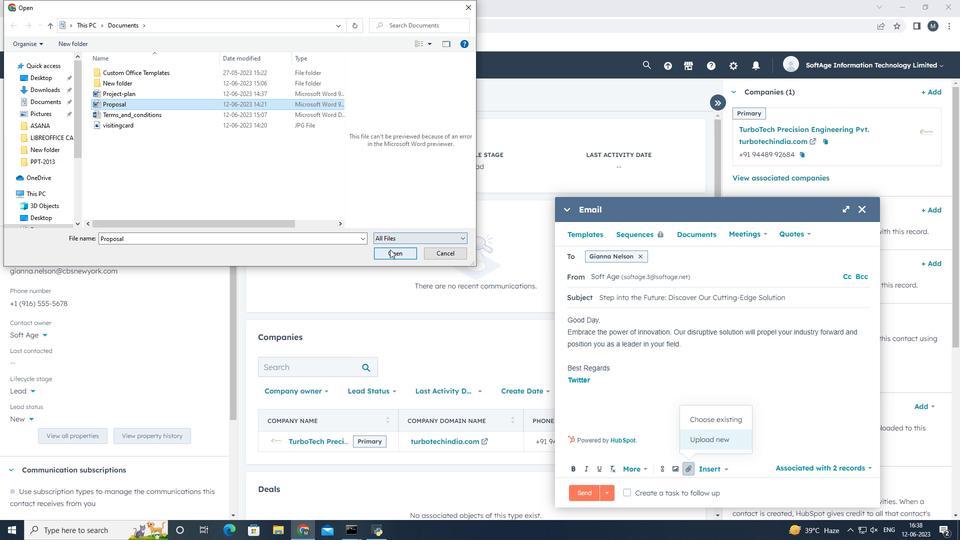 
Action: Mouse moved to (675, 444)
Screenshot: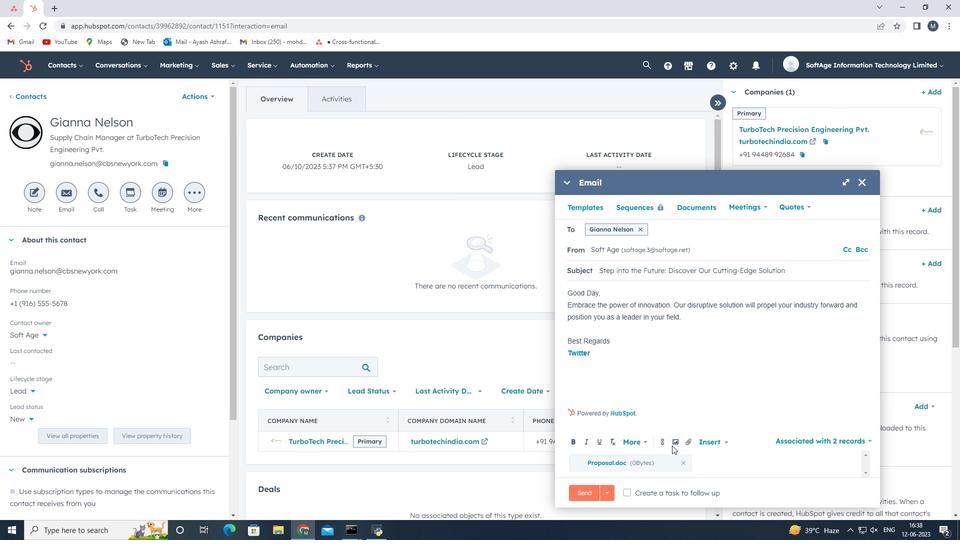 
Action: Mouse pressed left at (675, 444)
Screenshot: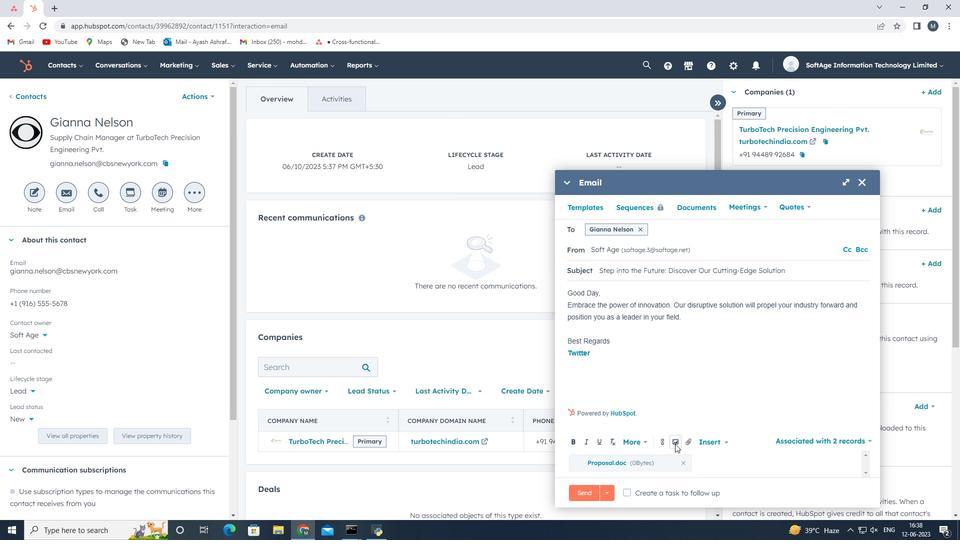 
Action: Mouse moved to (666, 408)
Screenshot: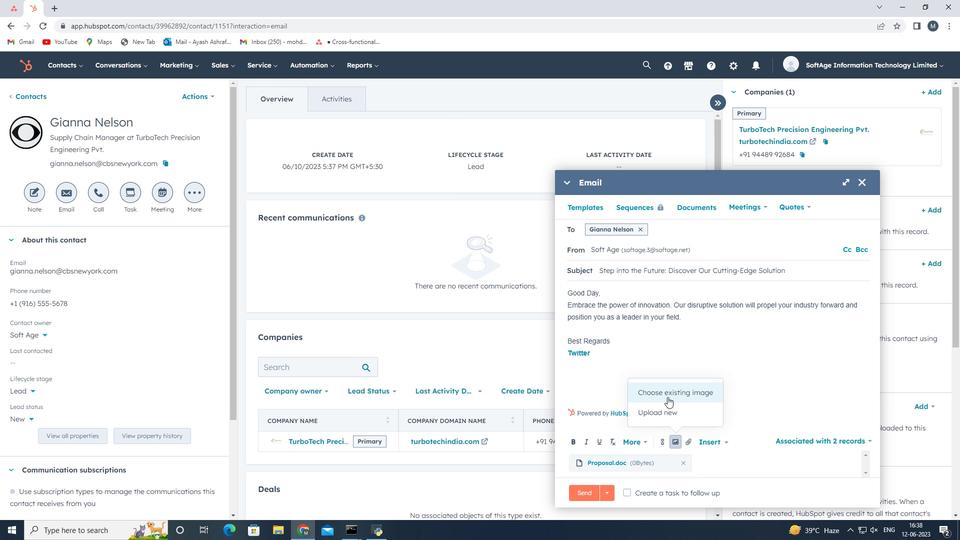 
Action: Mouse pressed left at (666, 408)
Screenshot: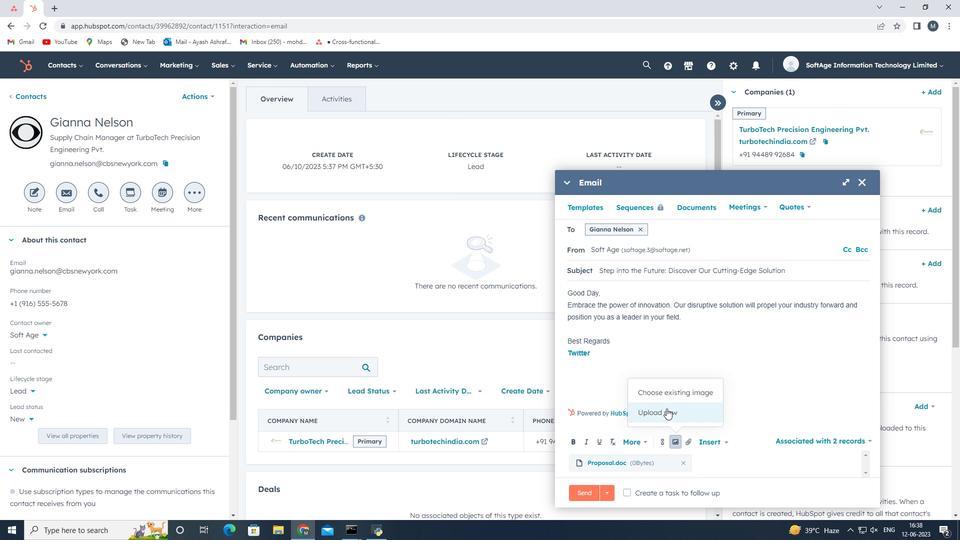 
Action: Mouse moved to (146, 100)
Screenshot: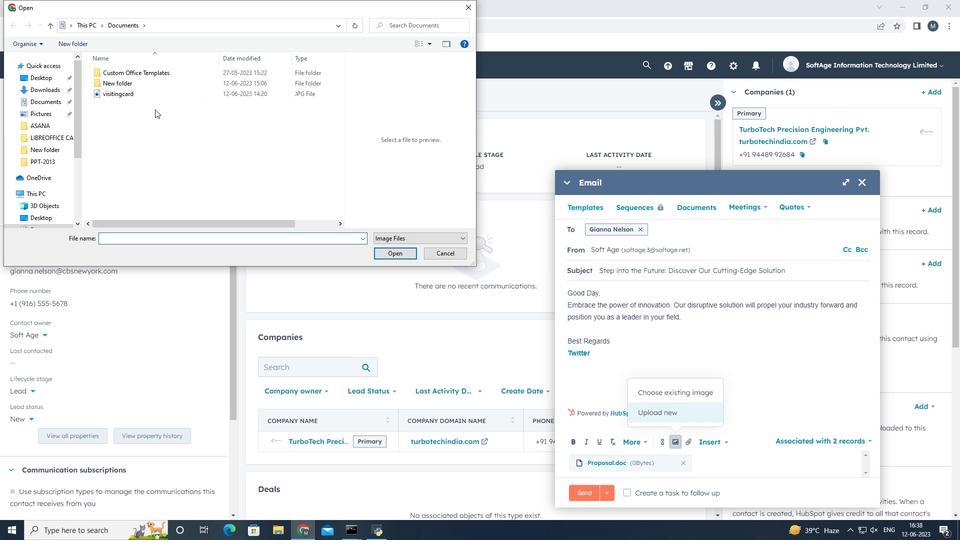 
Action: Mouse pressed left at (146, 100)
Screenshot: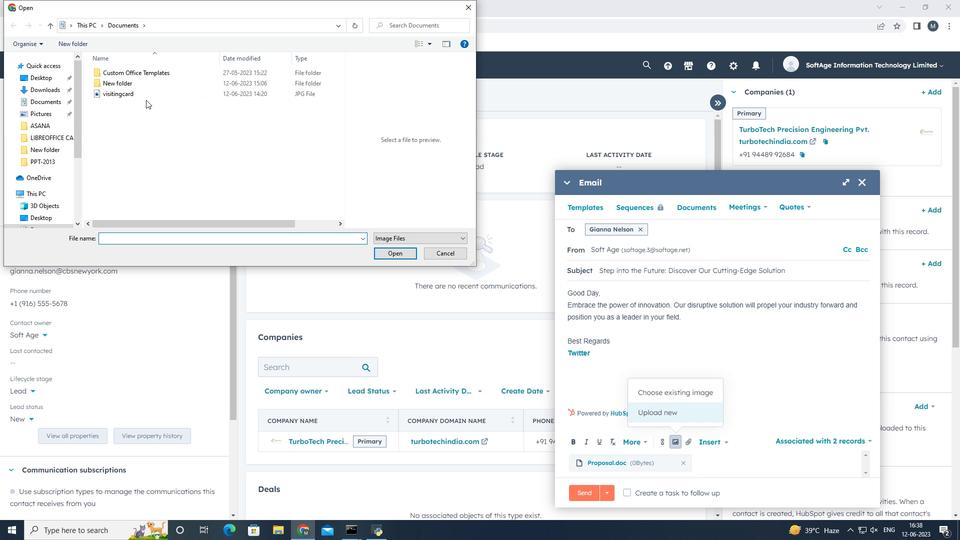 
Action: Mouse moved to (146, 95)
Screenshot: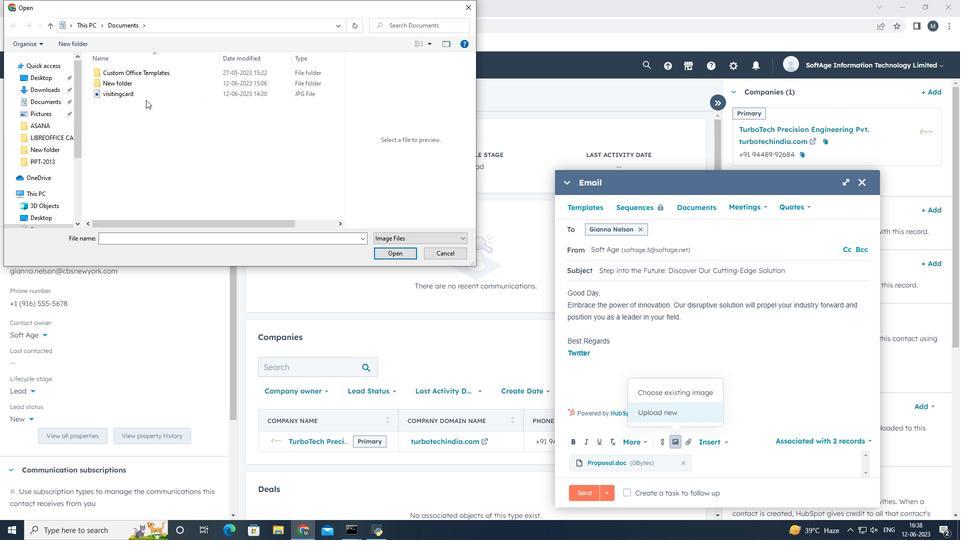 
Action: Mouse pressed left at (146, 95)
Screenshot: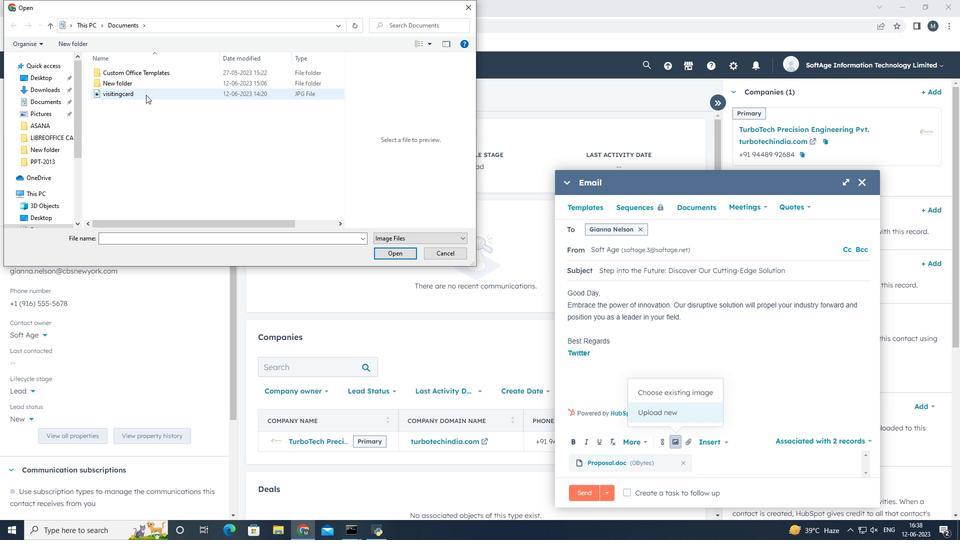 
Action: Mouse moved to (406, 250)
Screenshot: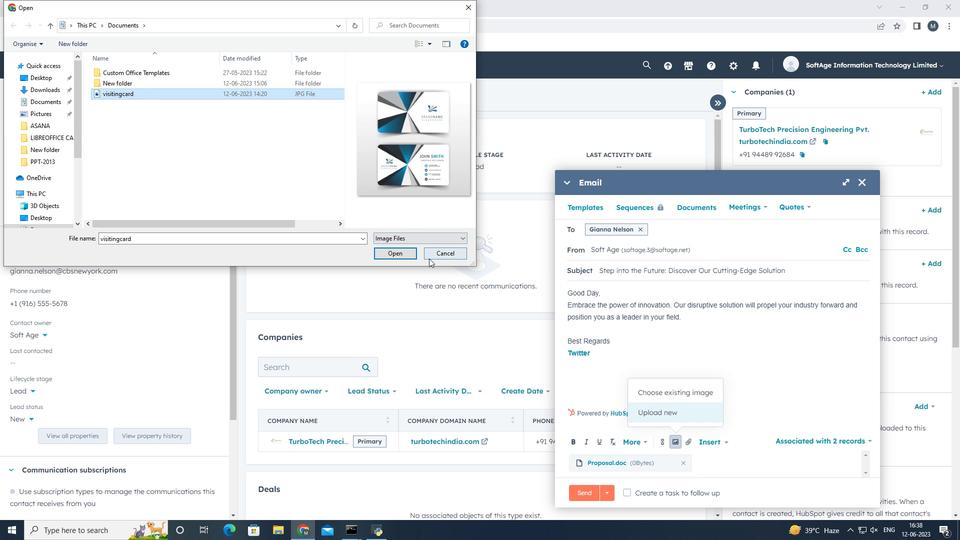 
Action: Mouse pressed left at (406, 250)
Screenshot: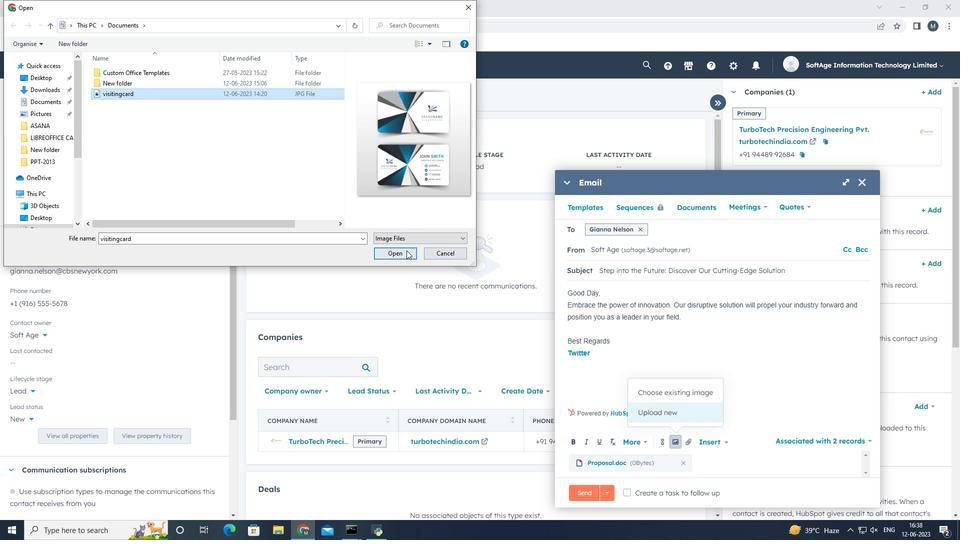 
Action: Mouse moved to (627, 493)
Screenshot: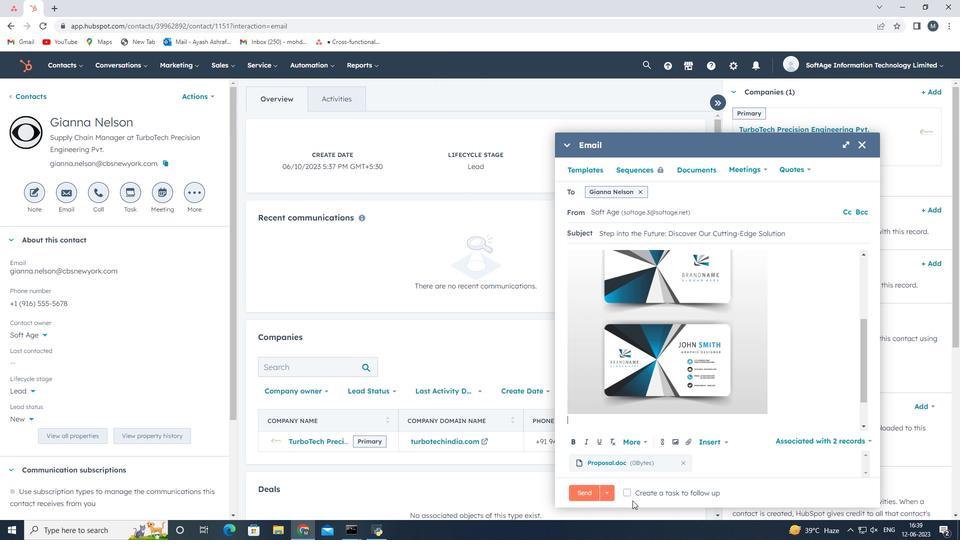 
Action: Mouse pressed left at (627, 493)
Screenshot: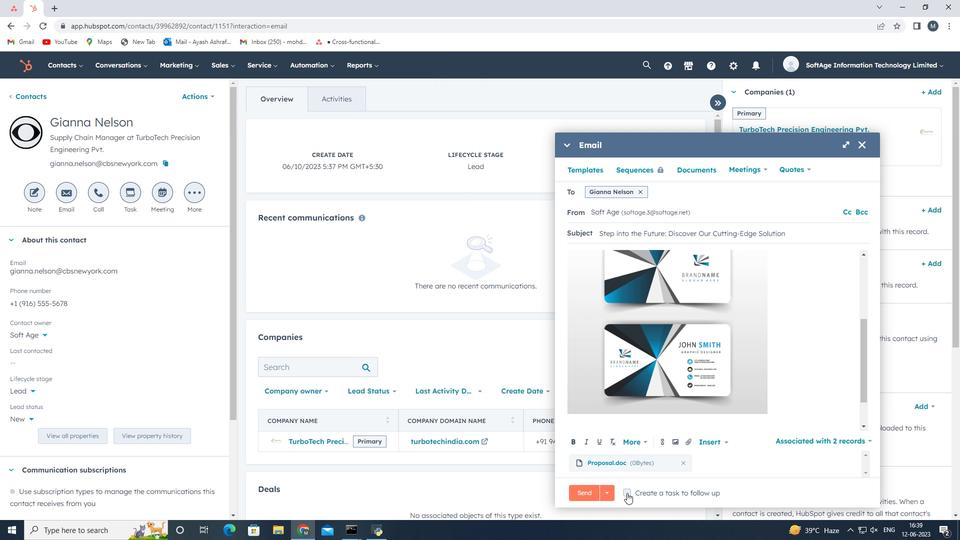
Action: Mouse moved to (753, 492)
Screenshot: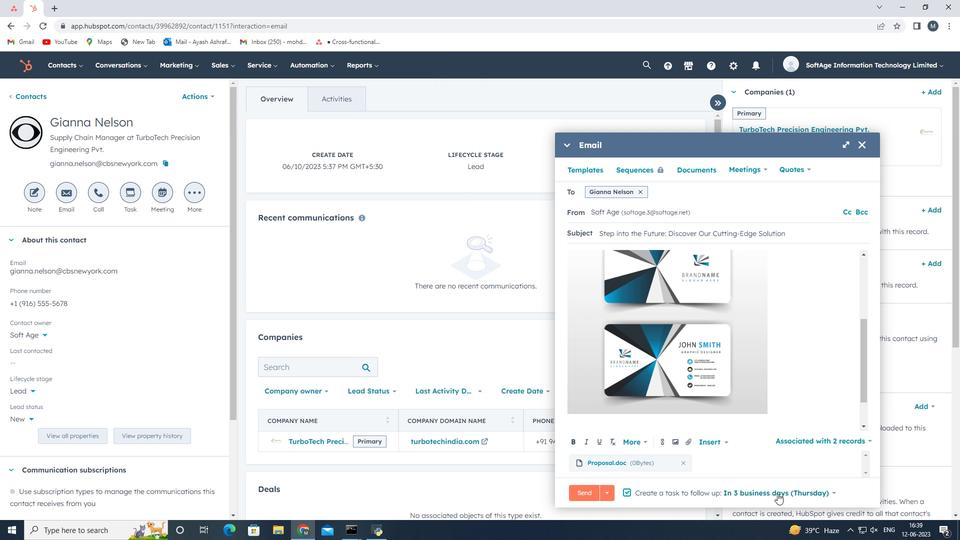 
Action: Mouse pressed left at (753, 492)
Screenshot: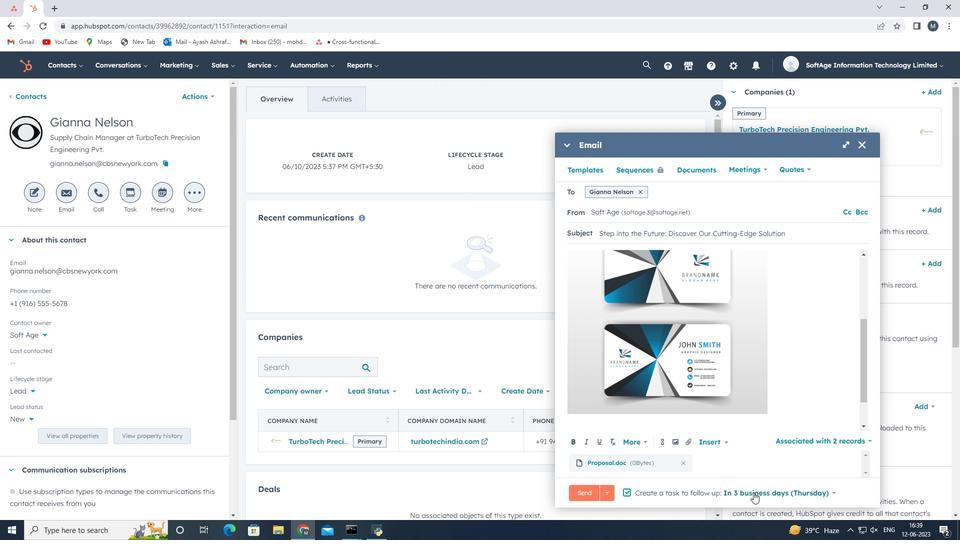 
Action: Mouse moved to (772, 391)
Screenshot: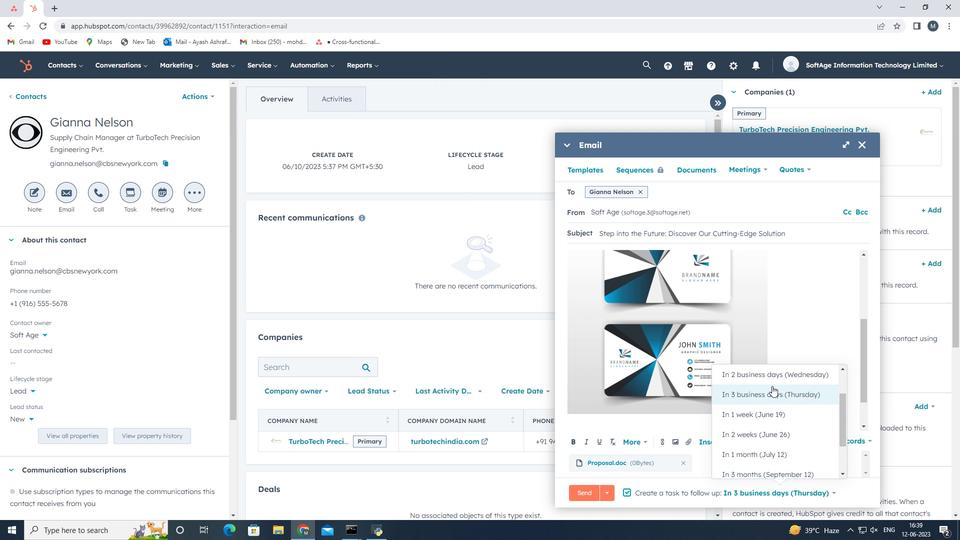 
Action: Mouse pressed left at (772, 391)
Screenshot: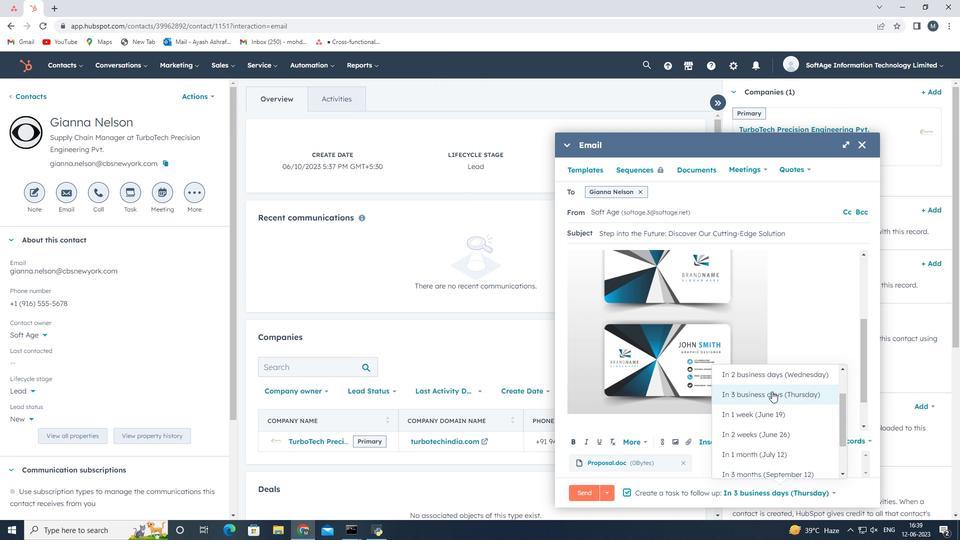 
Action: Mouse moved to (588, 492)
Screenshot: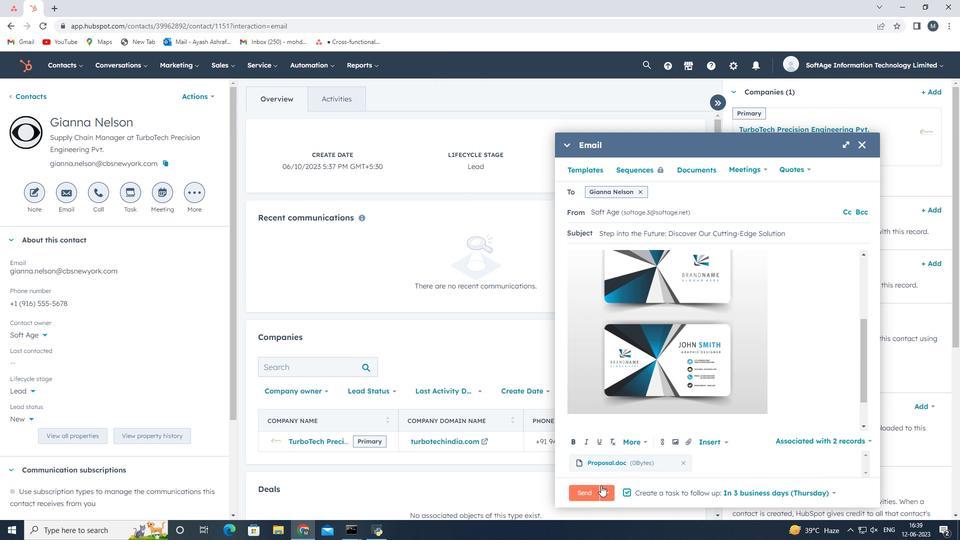 
Action: Mouse pressed left at (588, 492)
Screenshot: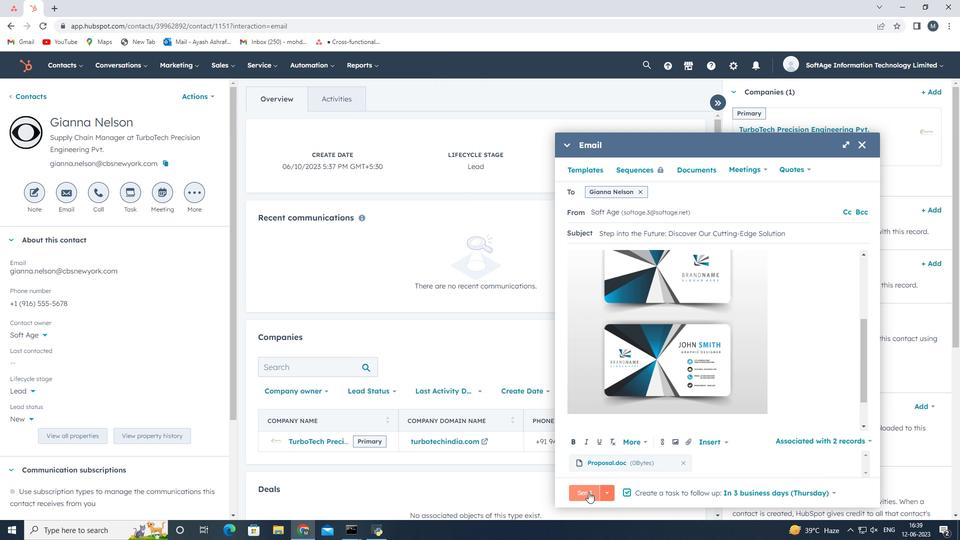 
